Task: Look for space in Tiruttangal, India from 12th  August, 2023 to 15th August, 2023 for 3 adults in price range Rs.12000 to Rs.16000. Place can be entire place with 2 bedrooms having 3 beds and 1 bathroom. Property type can be house, flat, guest house. Booking option can be shelf check-in. Required host language is English.
Action: Mouse moved to (433, 77)
Screenshot: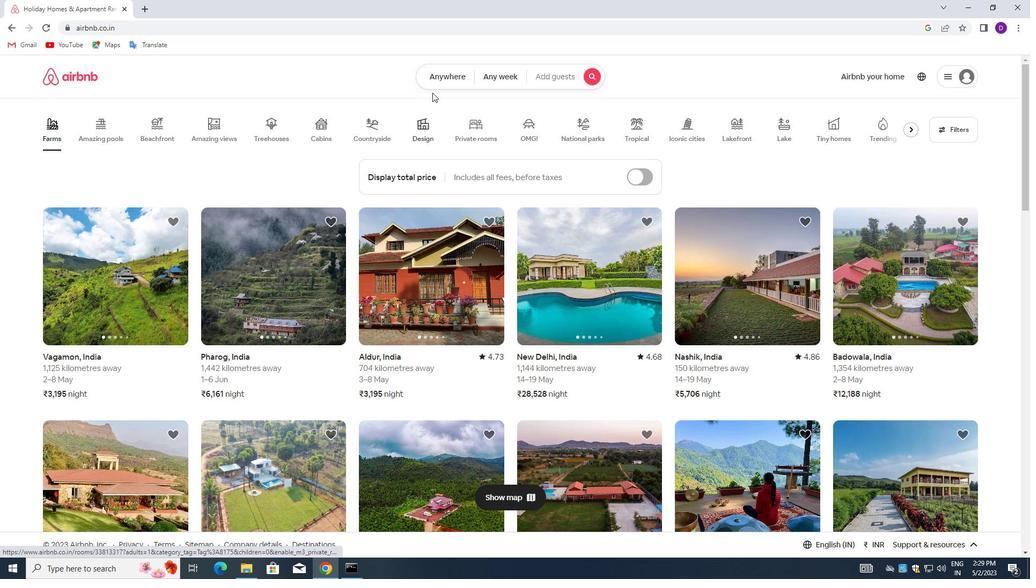 
Action: Mouse pressed left at (433, 77)
Screenshot: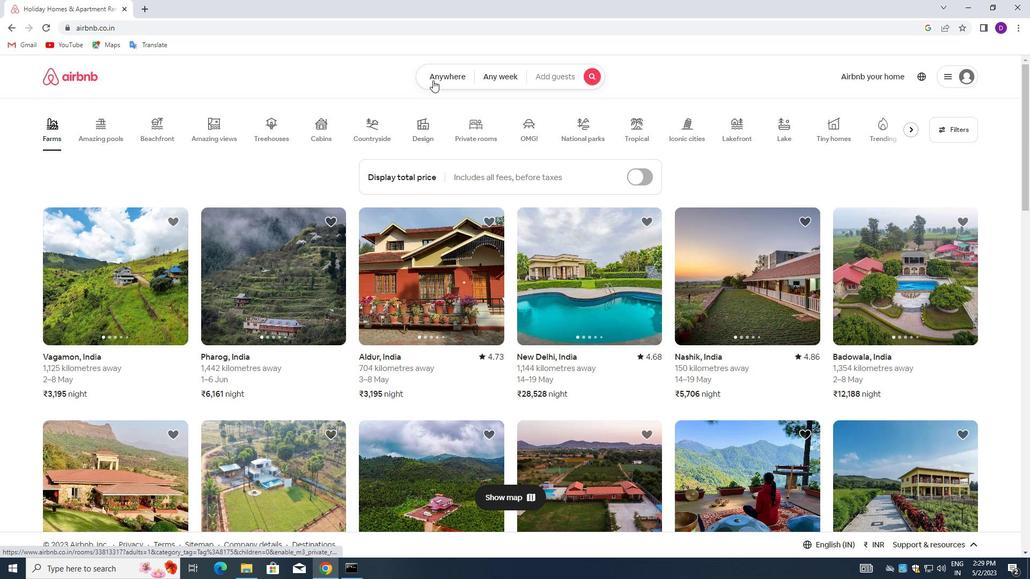 
Action: Mouse moved to (348, 120)
Screenshot: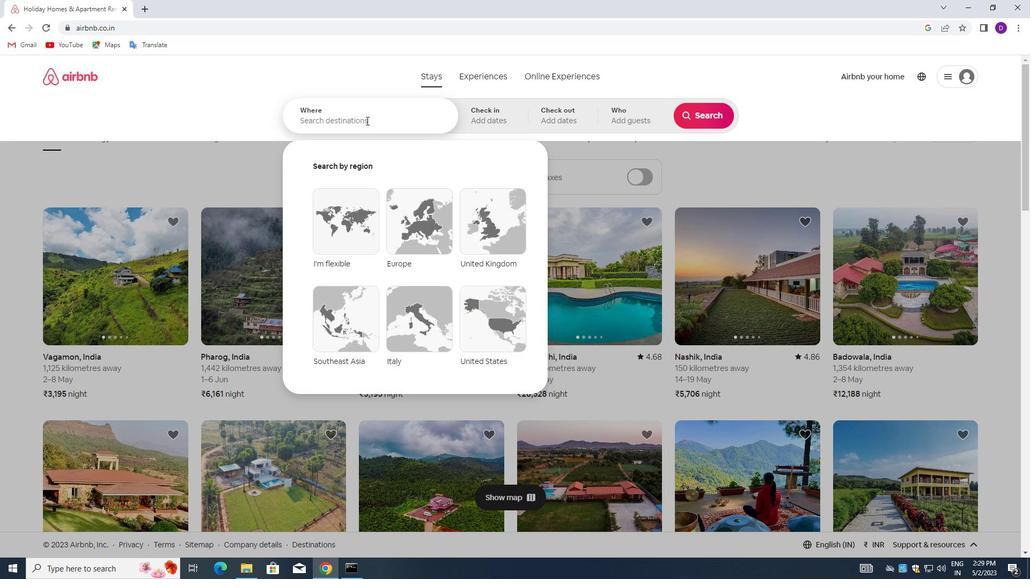 
Action: Mouse pressed left at (348, 120)
Screenshot: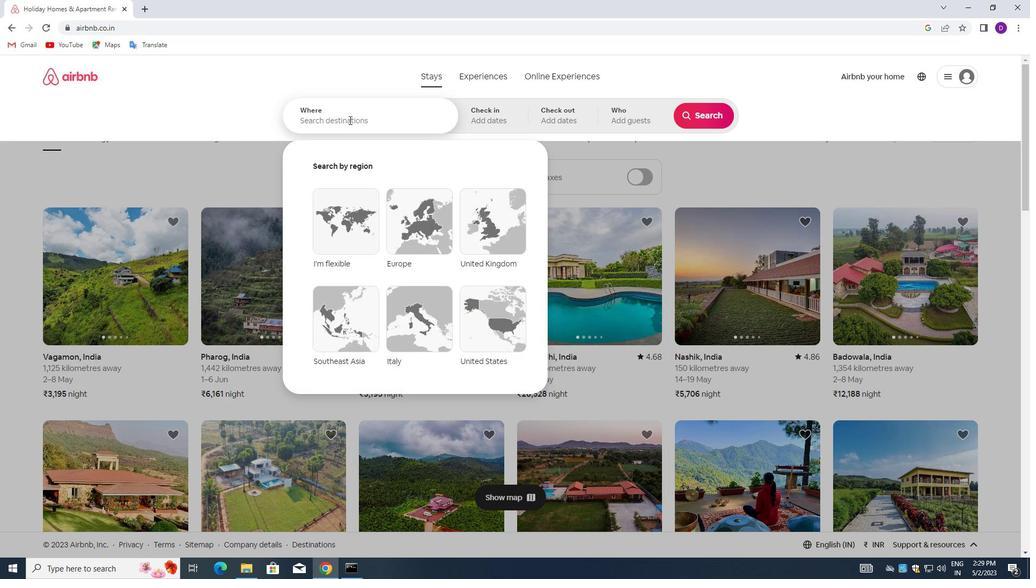 
Action: Mouse moved to (223, 115)
Screenshot: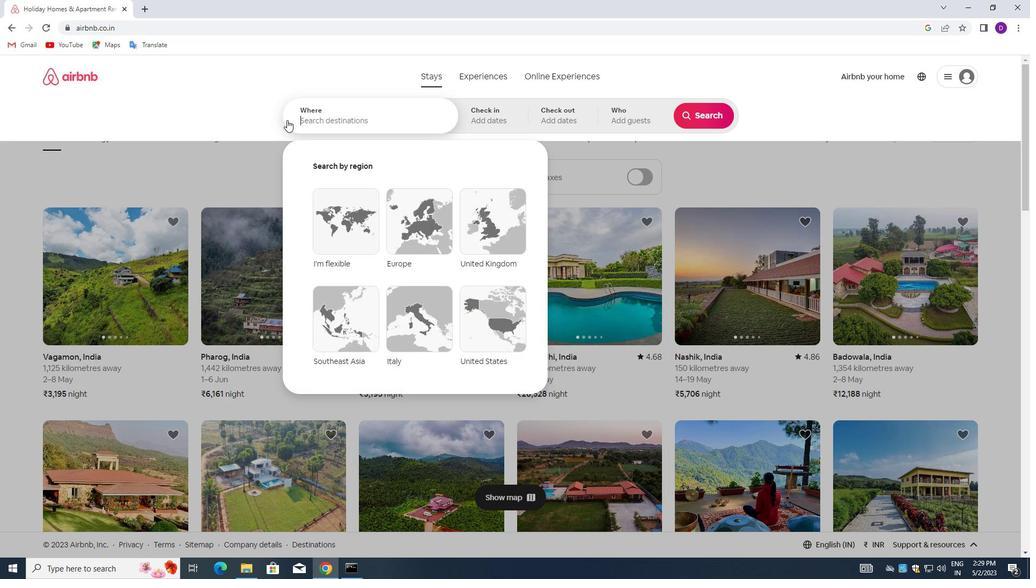 
Action: Key pressed <Key.shift_r>Tiruttangal,<Key.space><Key.shift>INI<Key.backspace>DIA<Key.enter>
Screenshot: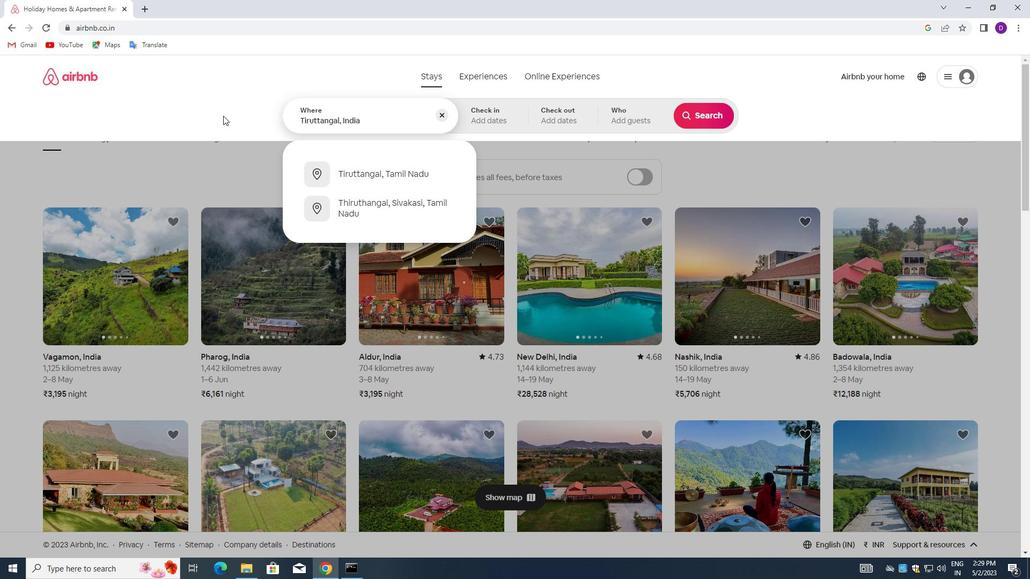 
Action: Mouse moved to (695, 202)
Screenshot: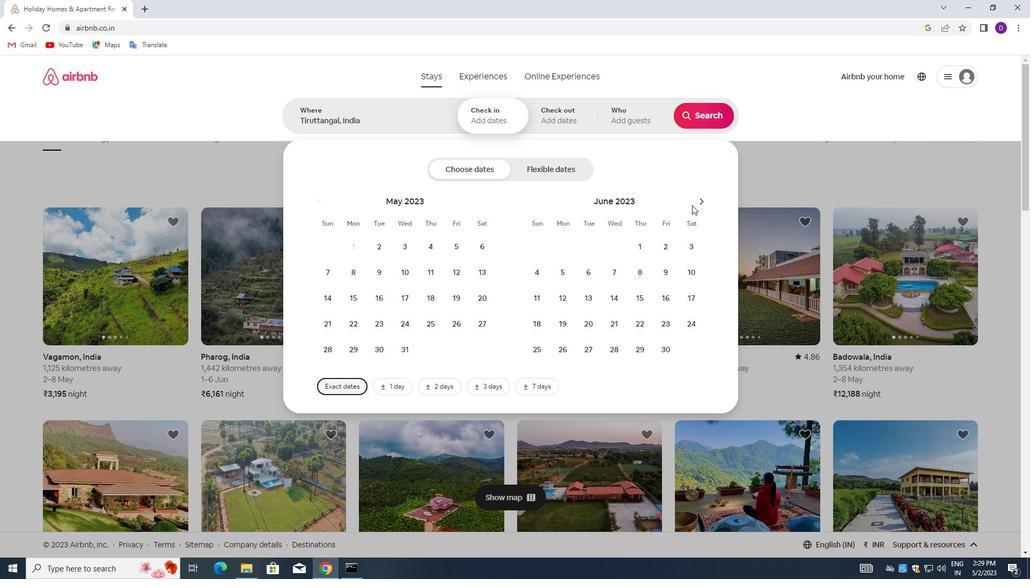 
Action: Mouse pressed left at (695, 202)
Screenshot: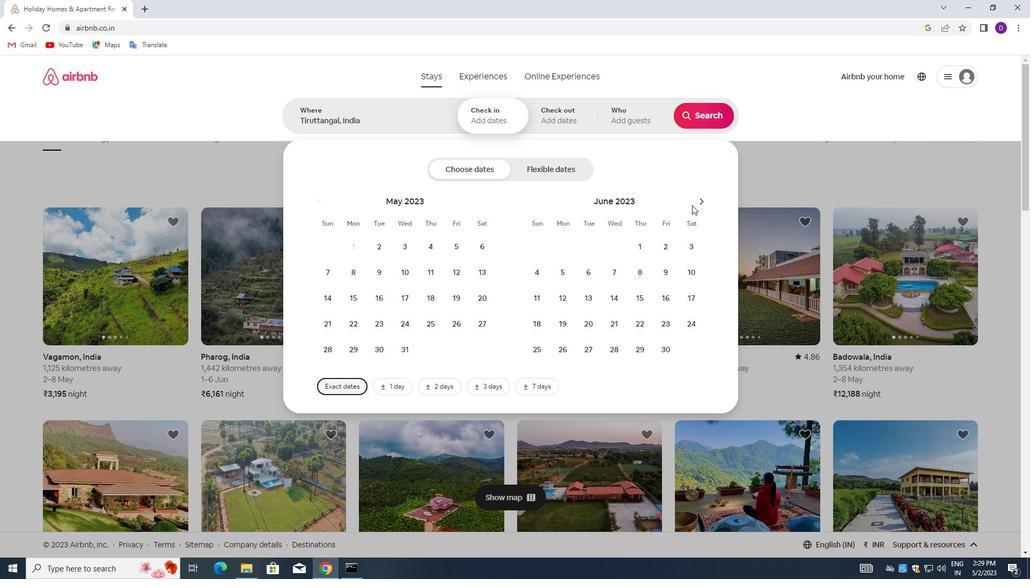 
Action: Mouse moved to (695, 202)
Screenshot: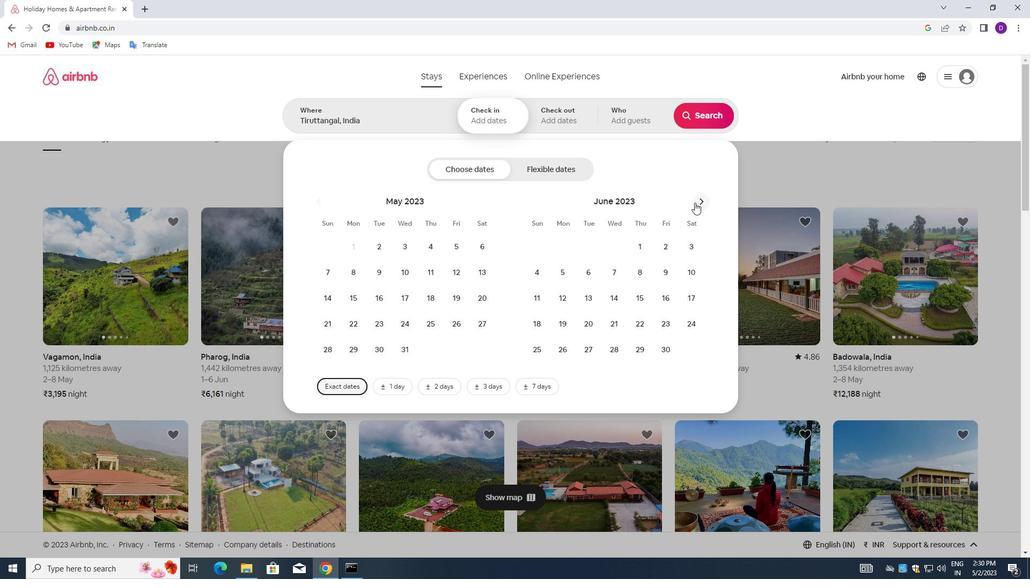 
Action: Mouse pressed left at (695, 202)
Screenshot: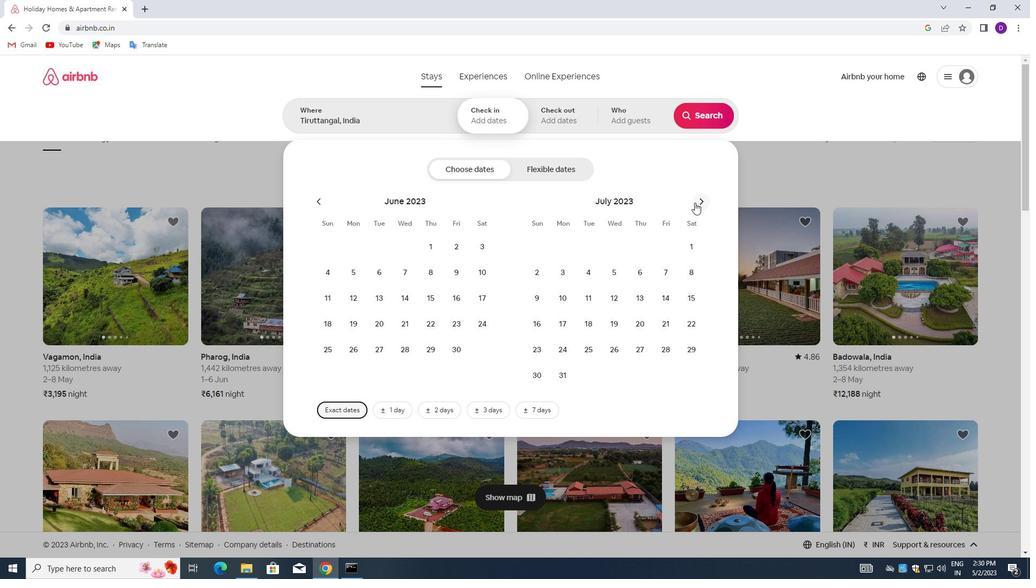 
Action: Mouse moved to (683, 266)
Screenshot: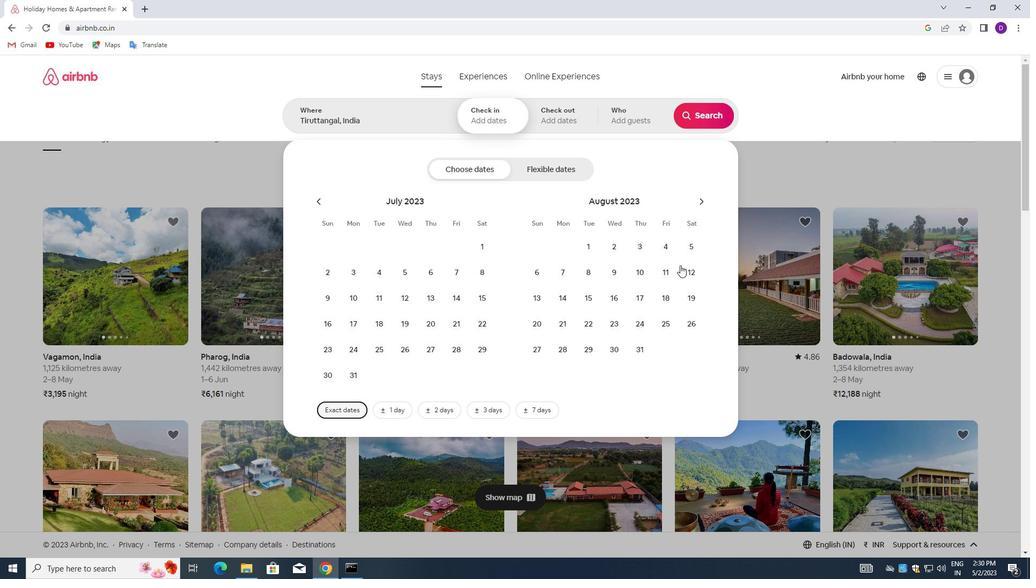 
Action: Mouse pressed left at (683, 266)
Screenshot: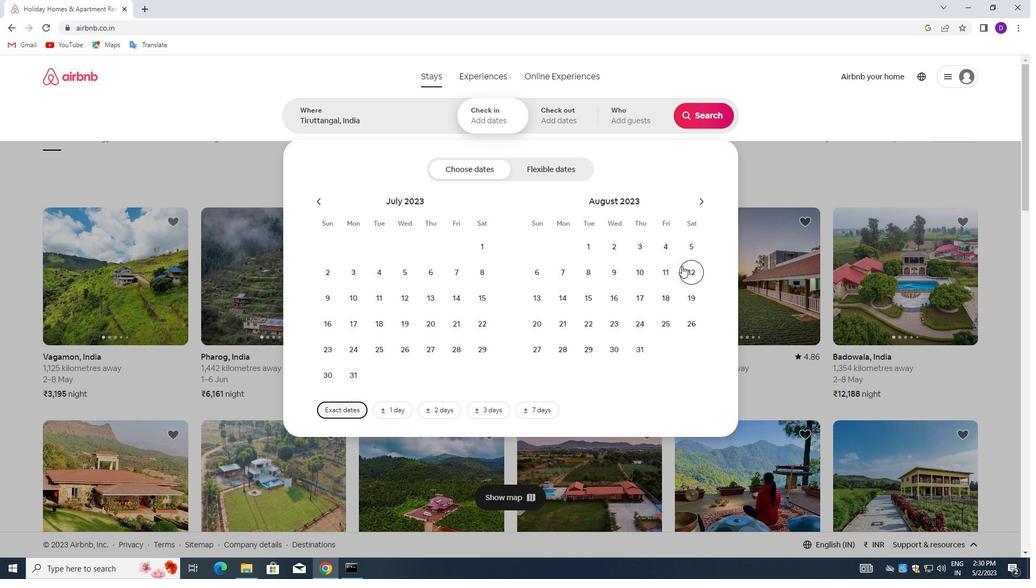 
Action: Mouse moved to (599, 297)
Screenshot: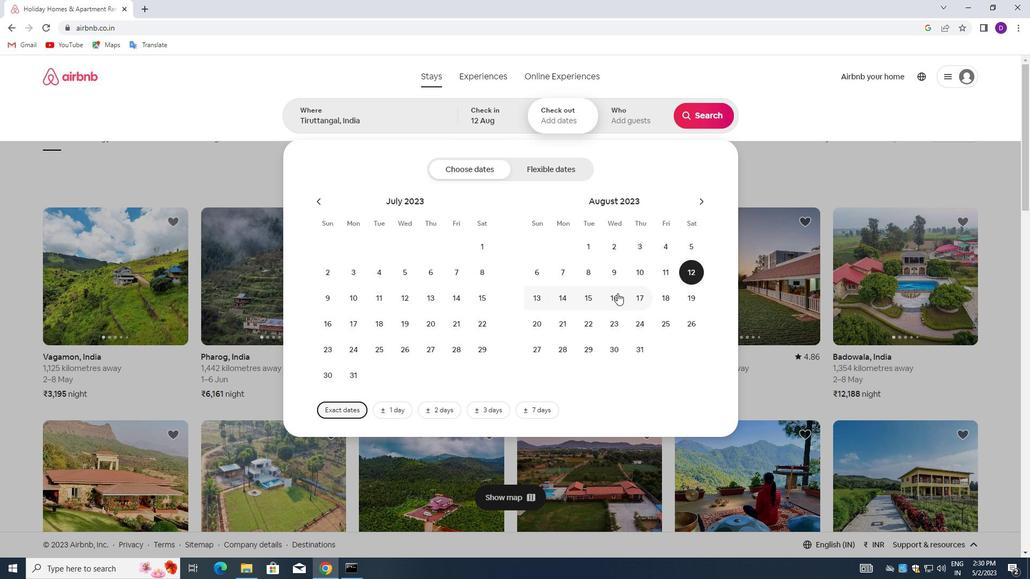 
Action: Mouse pressed left at (599, 297)
Screenshot: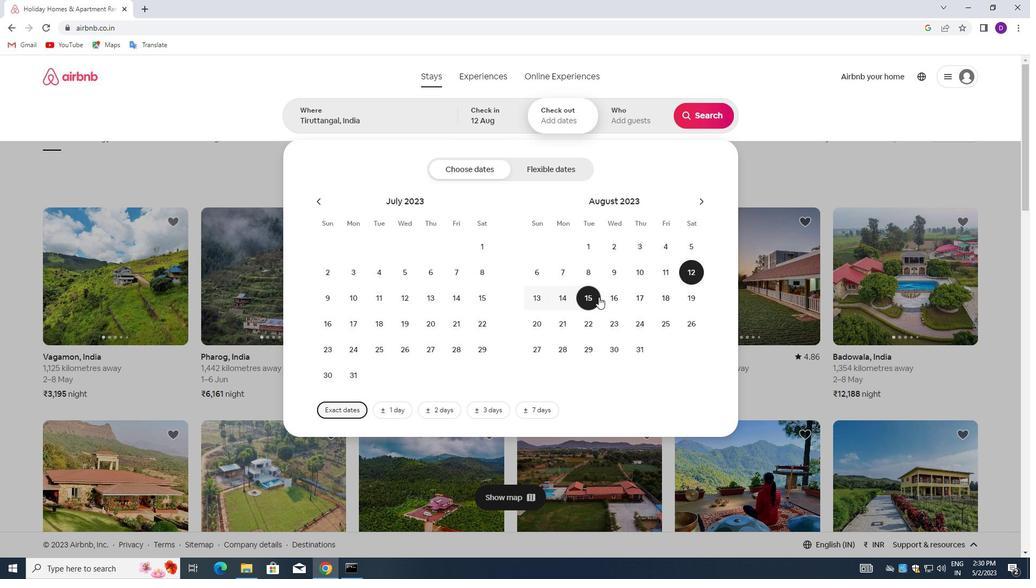 
Action: Mouse moved to (628, 119)
Screenshot: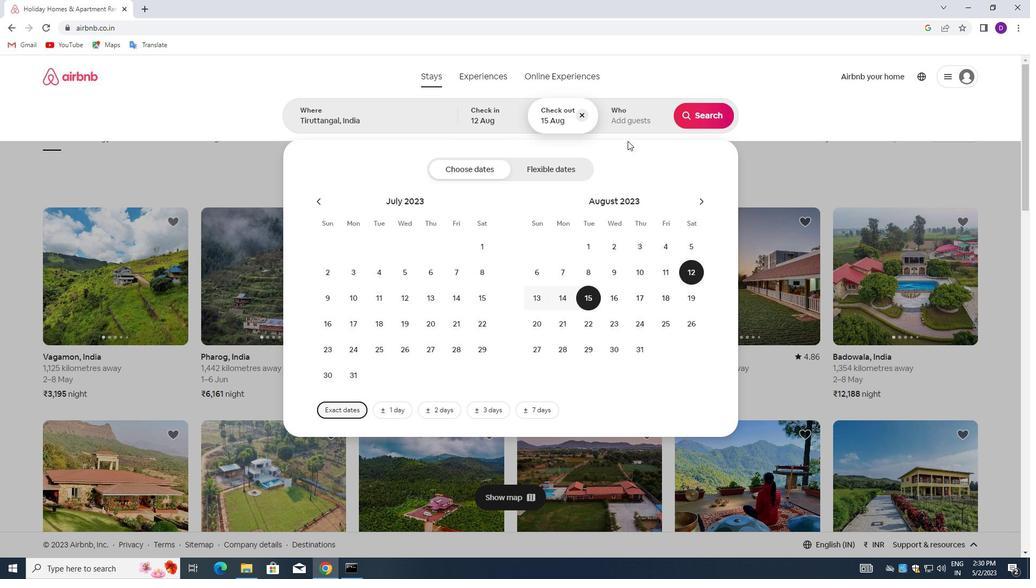 
Action: Mouse pressed left at (628, 119)
Screenshot: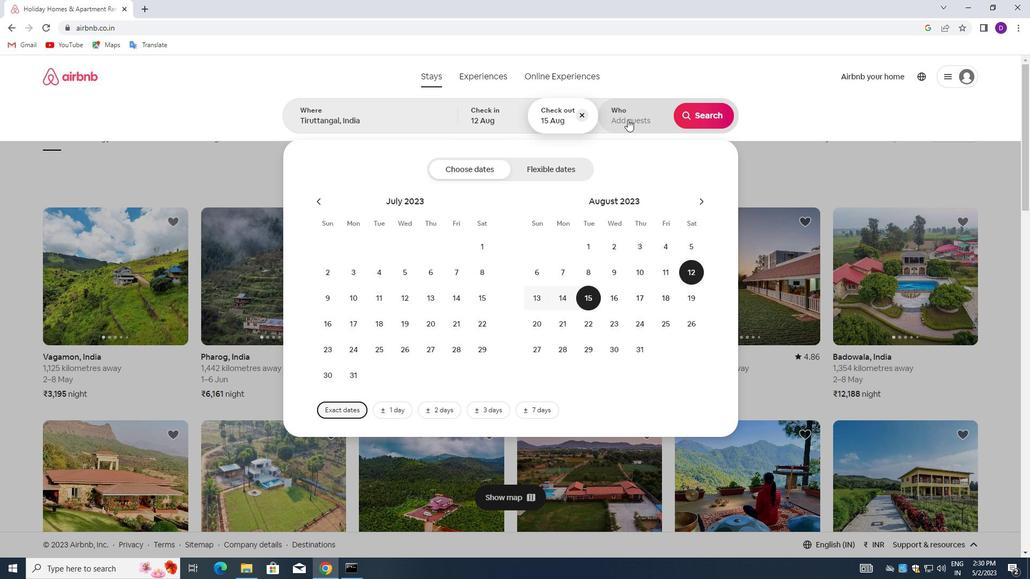 
Action: Mouse moved to (705, 177)
Screenshot: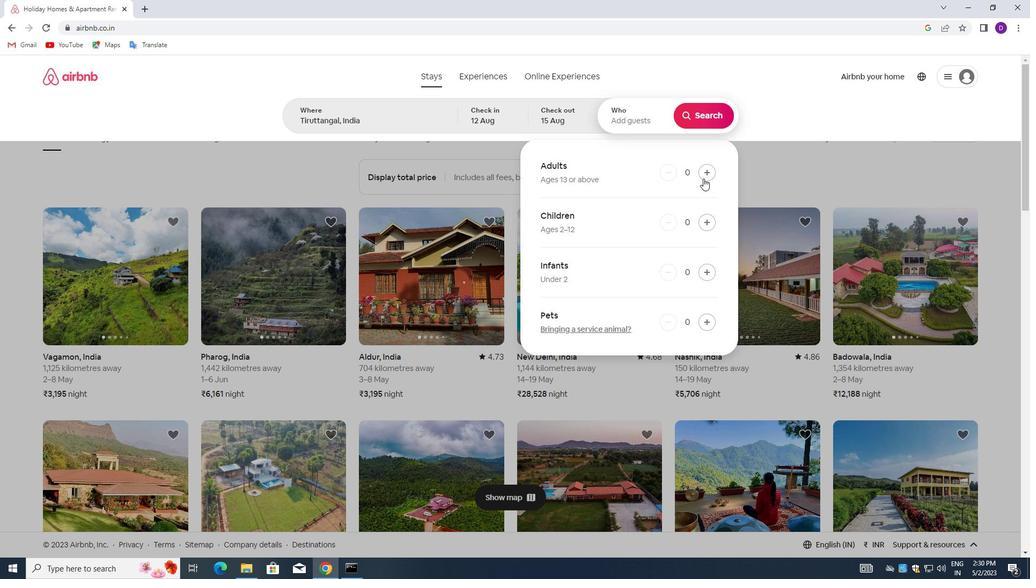 
Action: Mouse pressed left at (705, 177)
Screenshot: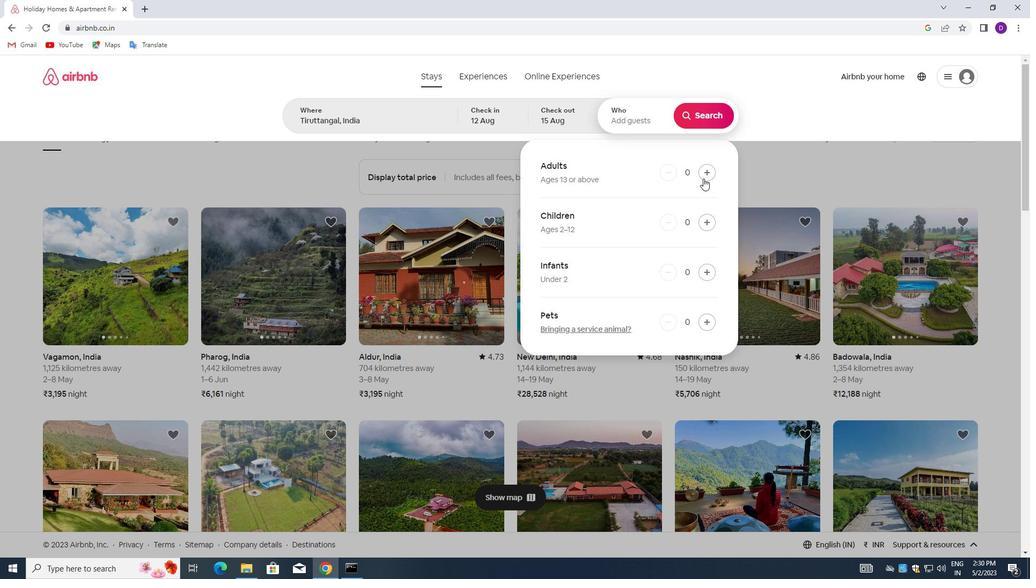 
Action: Mouse moved to (705, 176)
Screenshot: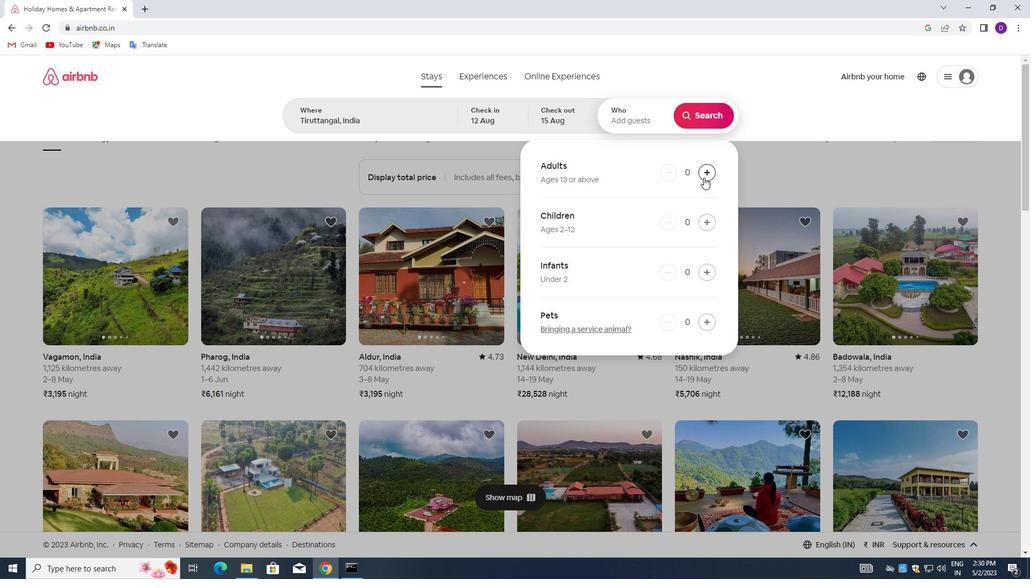 
Action: Mouse pressed left at (705, 176)
Screenshot: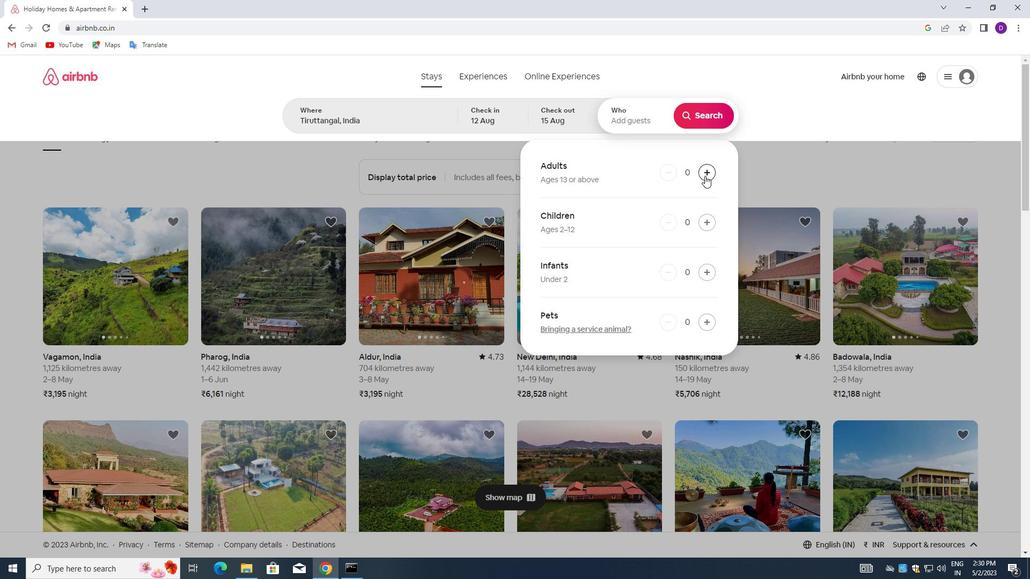 
Action: Mouse pressed left at (705, 176)
Screenshot: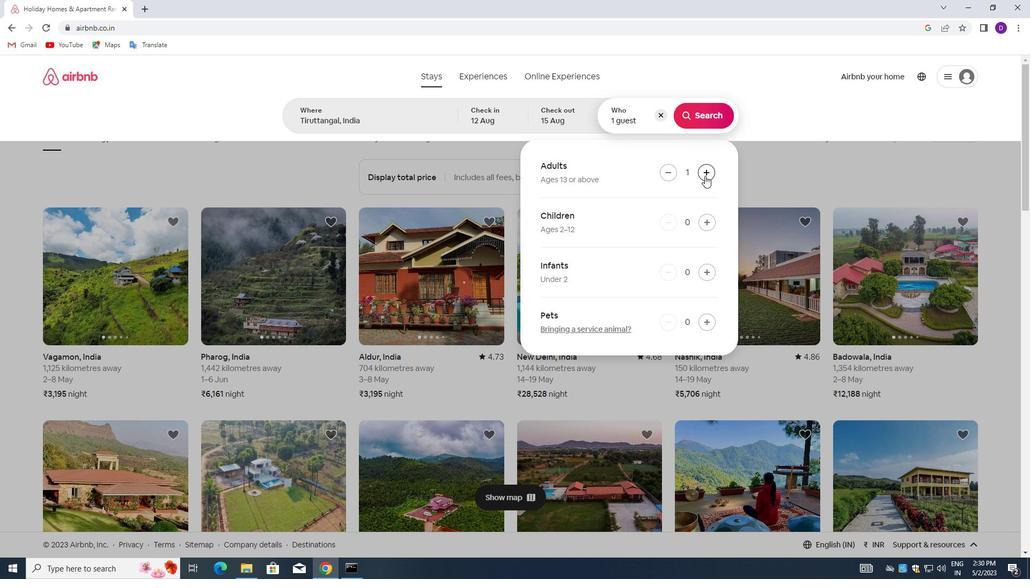 
Action: Mouse moved to (705, 119)
Screenshot: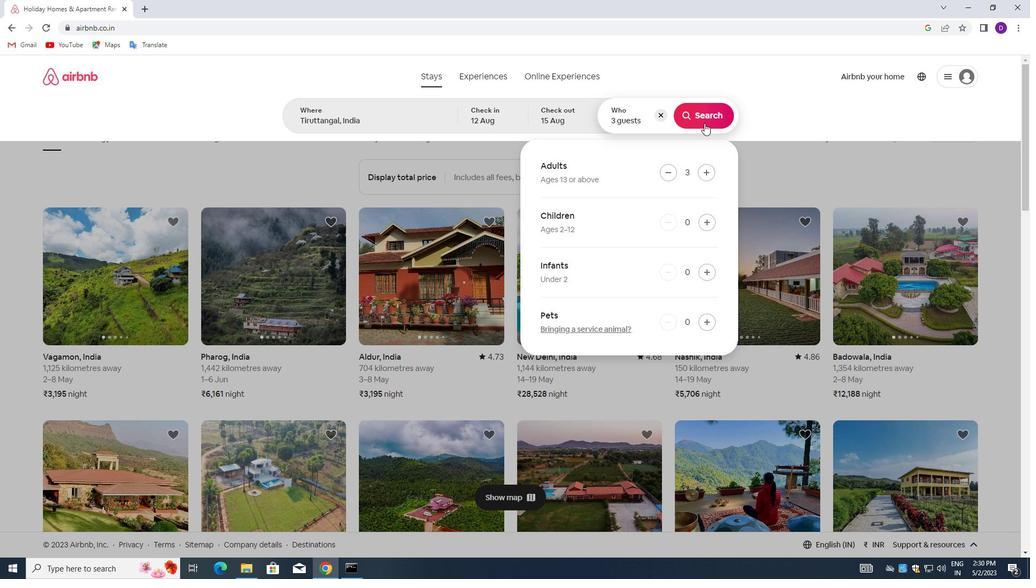 
Action: Mouse pressed left at (705, 119)
Screenshot: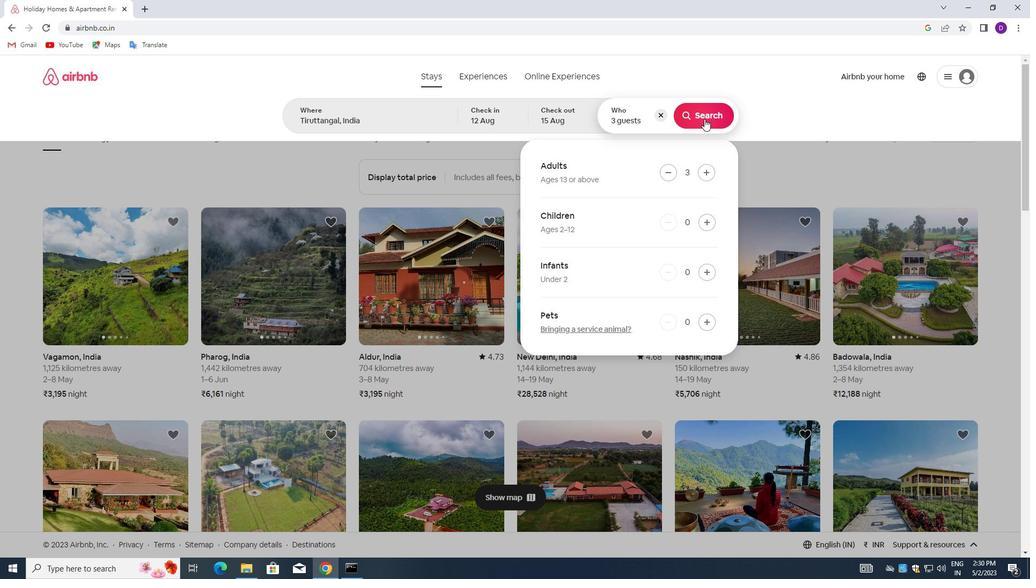
Action: Mouse moved to (966, 117)
Screenshot: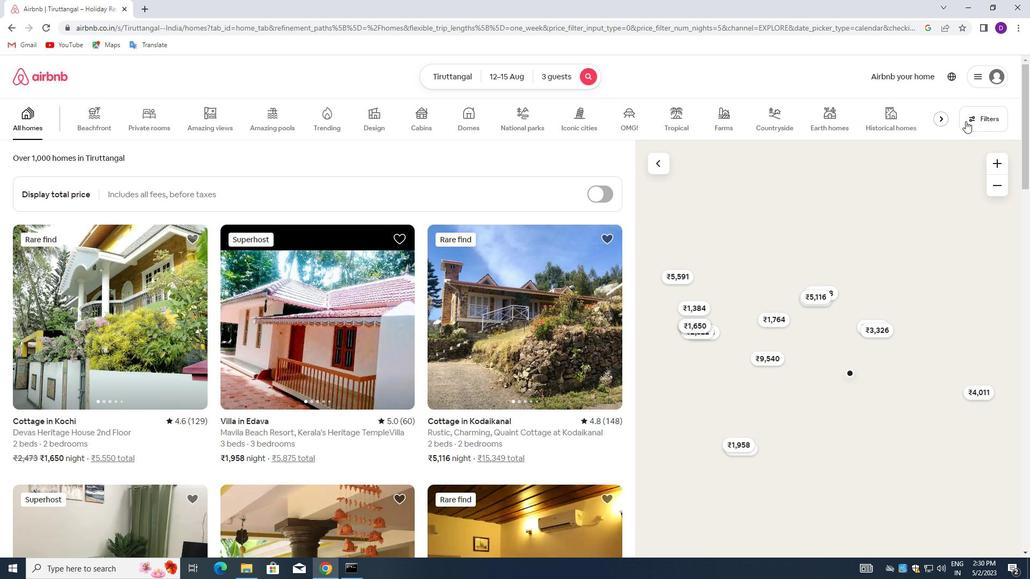 
Action: Mouse pressed left at (966, 117)
Screenshot: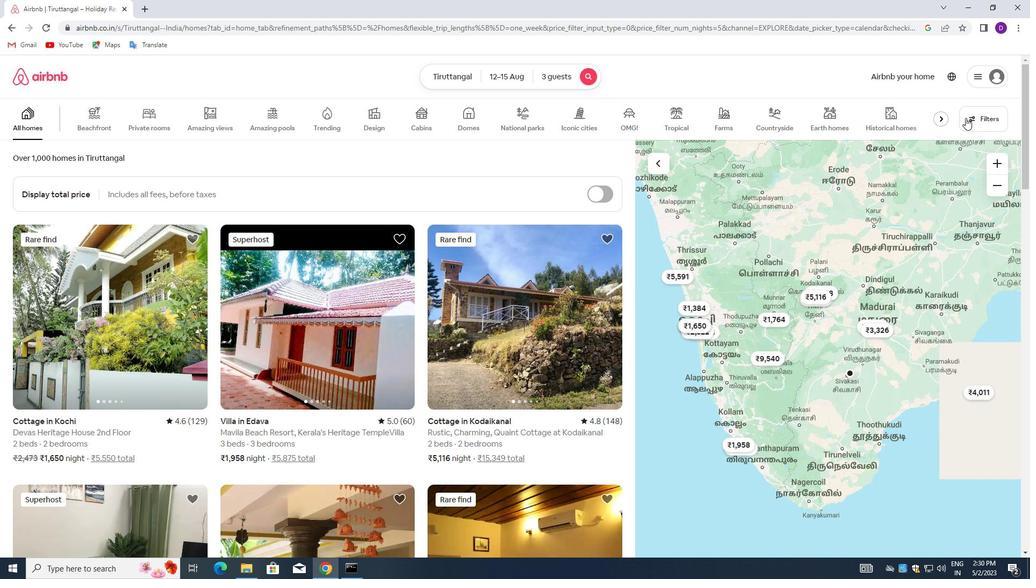 
Action: Mouse moved to (382, 257)
Screenshot: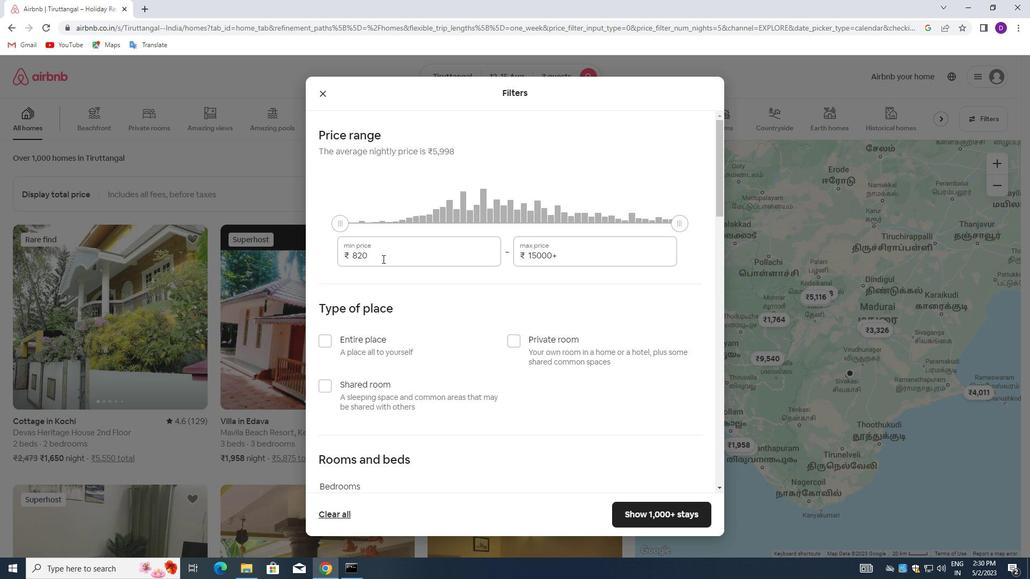 
Action: Mouse pressed left at (382, 257)
Screenshot: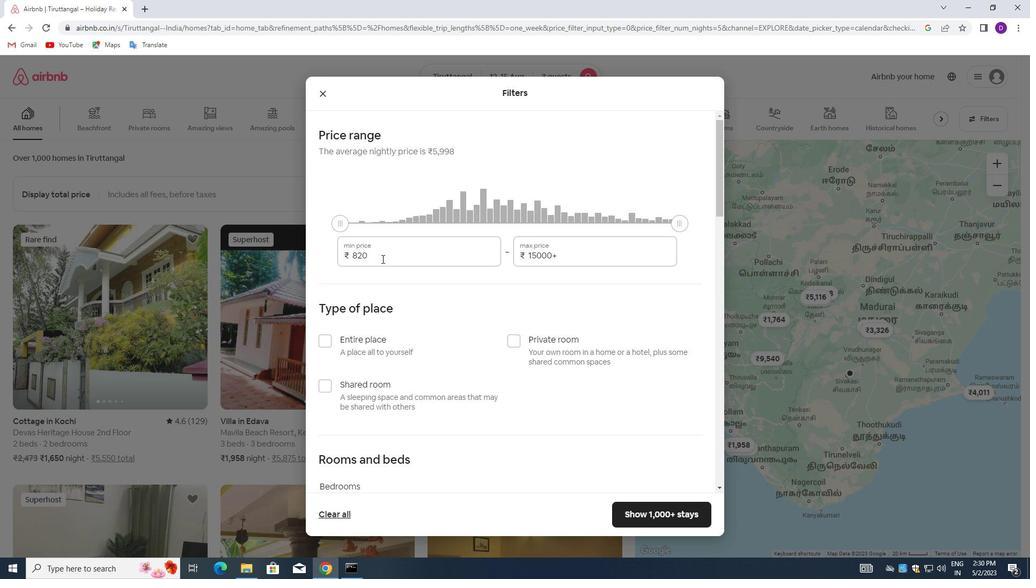 
Action: Mouse moved to (382, 257)
Screenshot: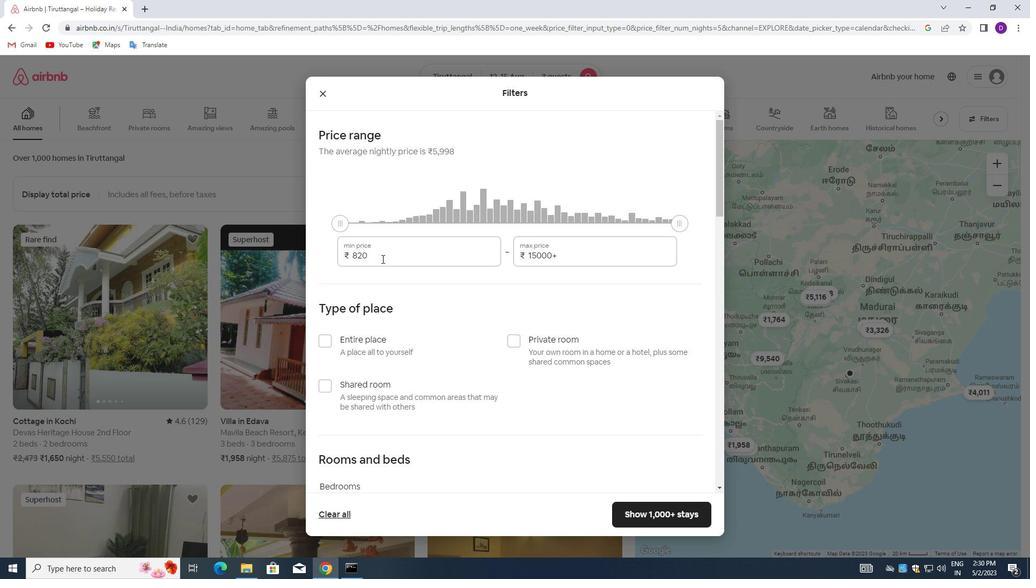 
Action: Mouse pressed left at (382, 257)
Screenshot: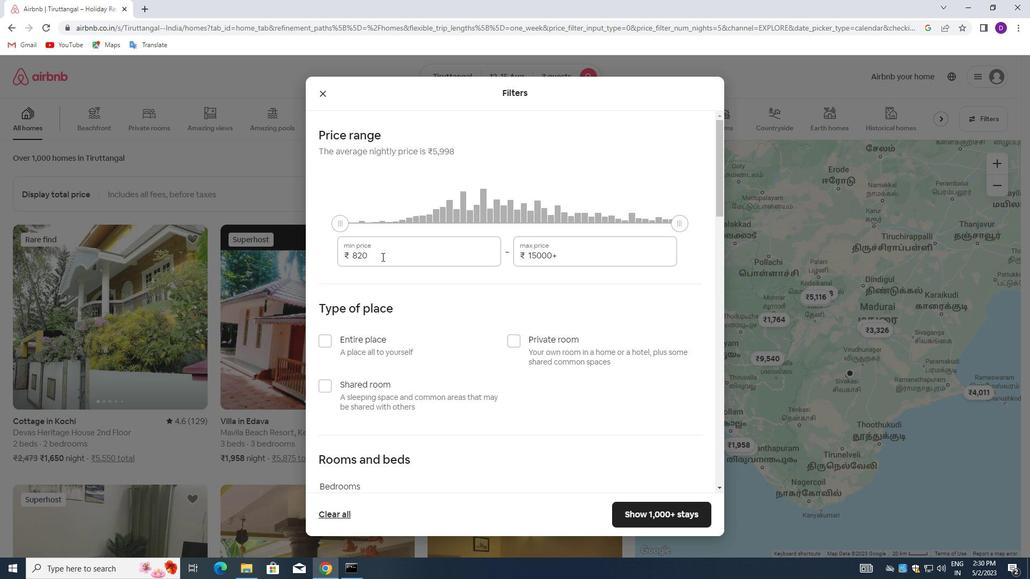 
Action: Key pressed 12000<Key.tab>16000
Screenshot: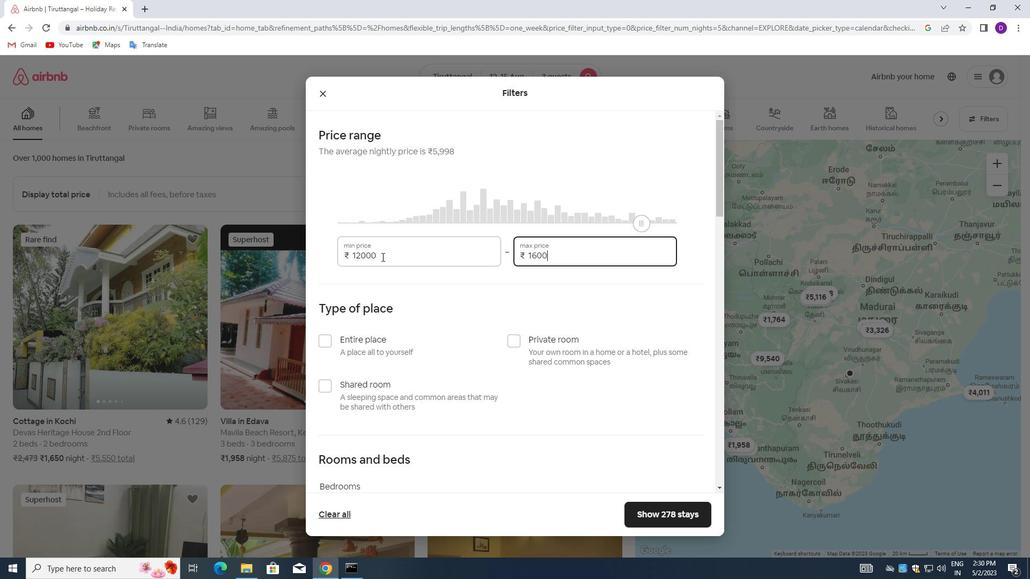 
Action: Mouse moved to (509, 329)
Screenshot: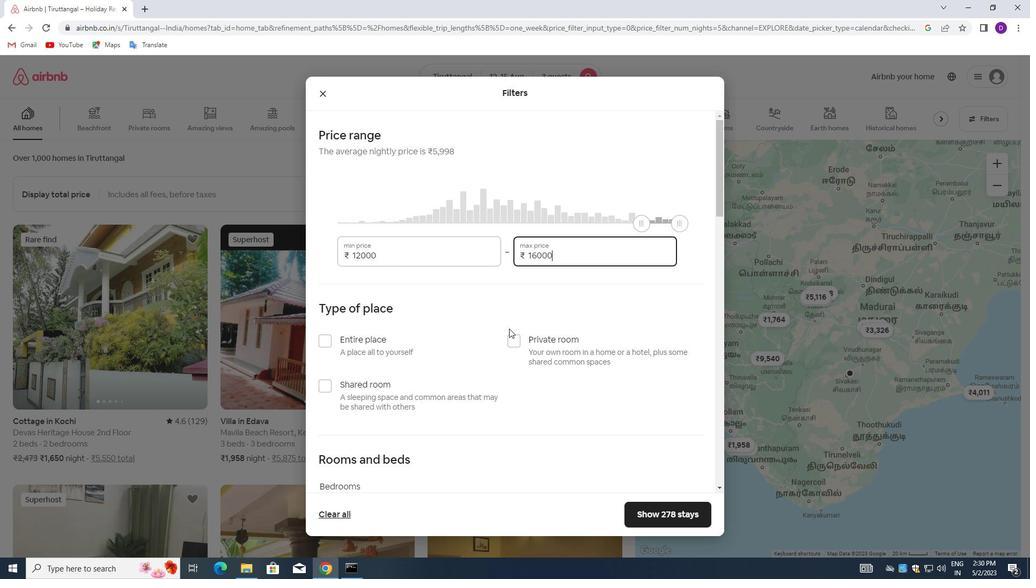 
Action: Mouse scrolled (509, 328) with delta (0, 0)
Screenshot: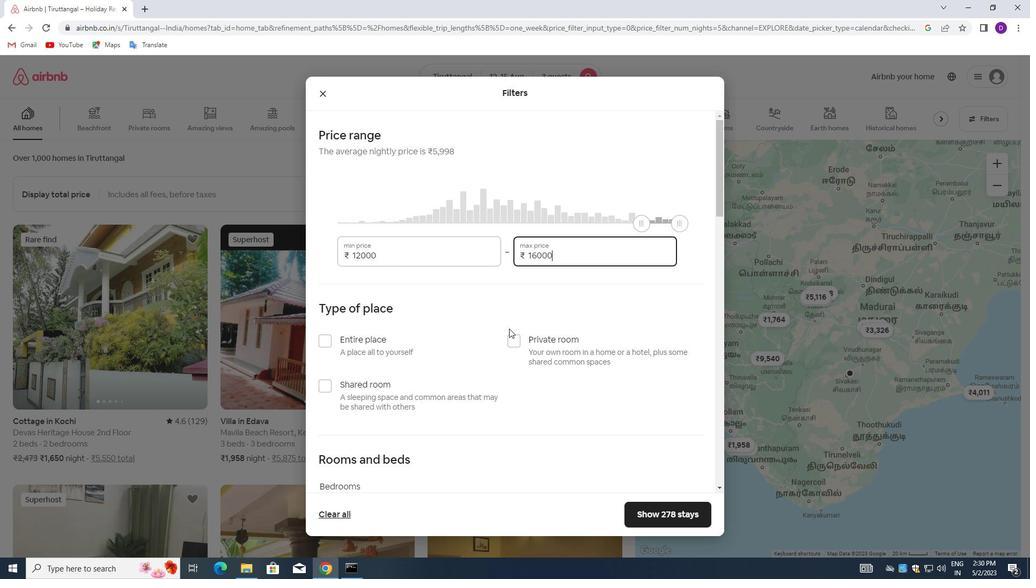 
Action: Mouse moved to (505, 333)
Screenshot: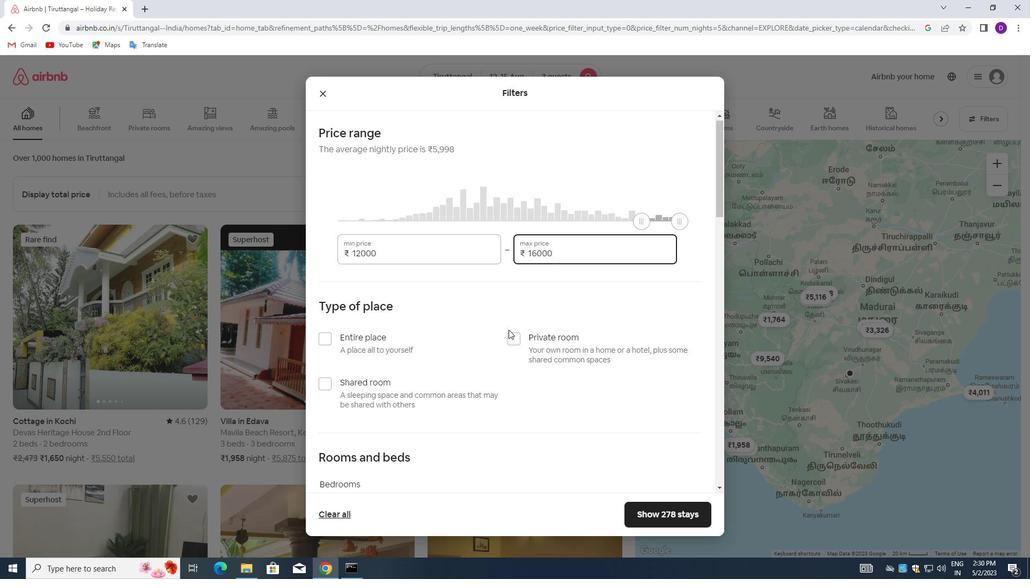
Action: Mouse scrolled (505, 332) with delta (0, 0)
Screenshot: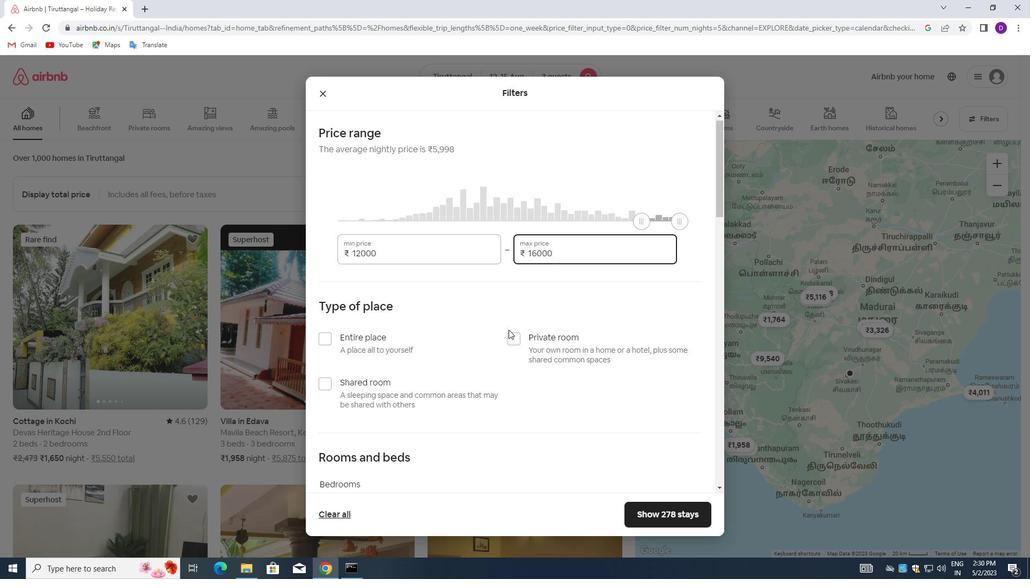 
Action: Mouse moved to (447, 329)
Screenshot: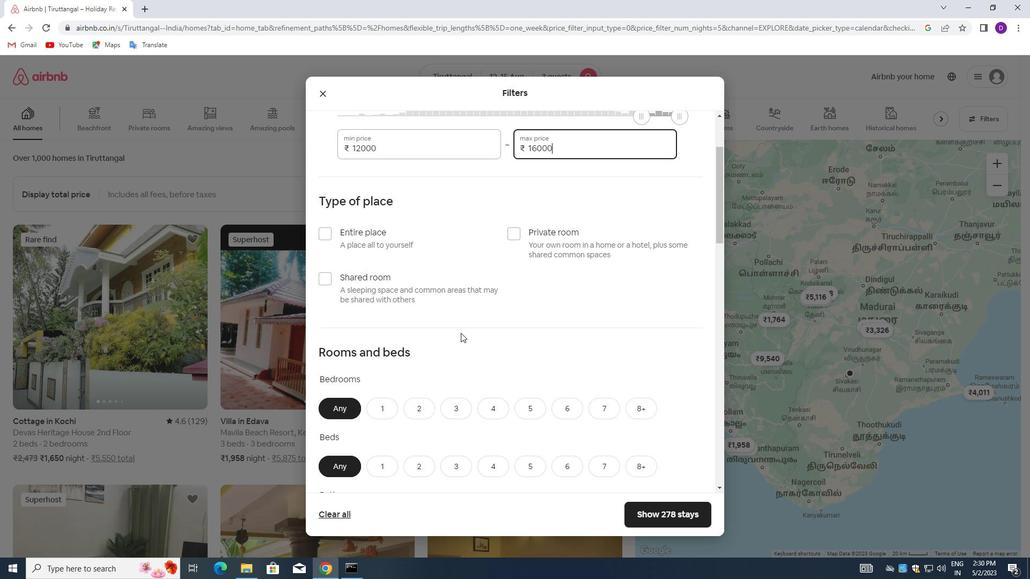 
Action: Mouse scrolled (447, 329) with delta (0, 0)
Screenshot: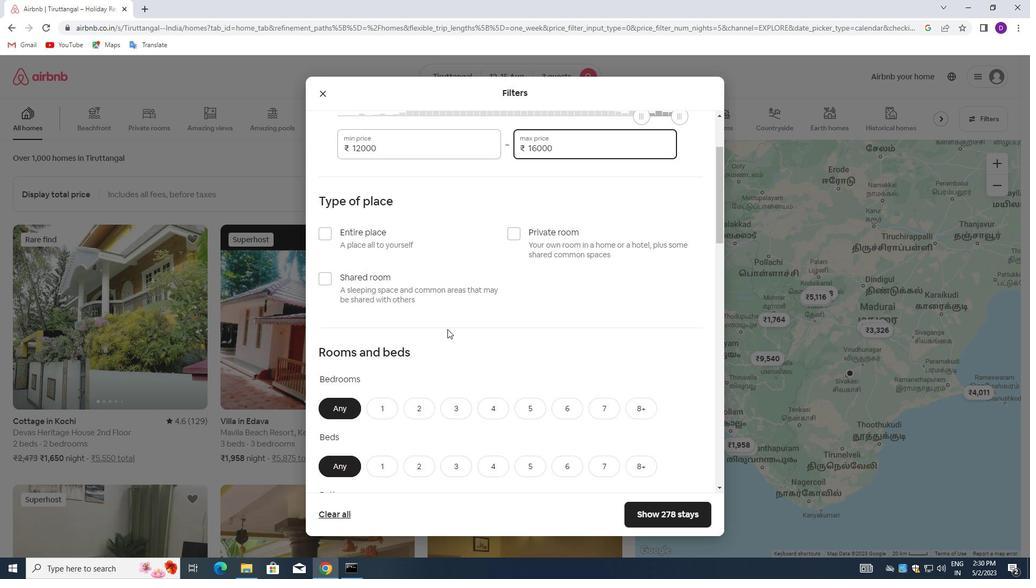 
Action: Mouse moved to (330, 182)
Screenshot: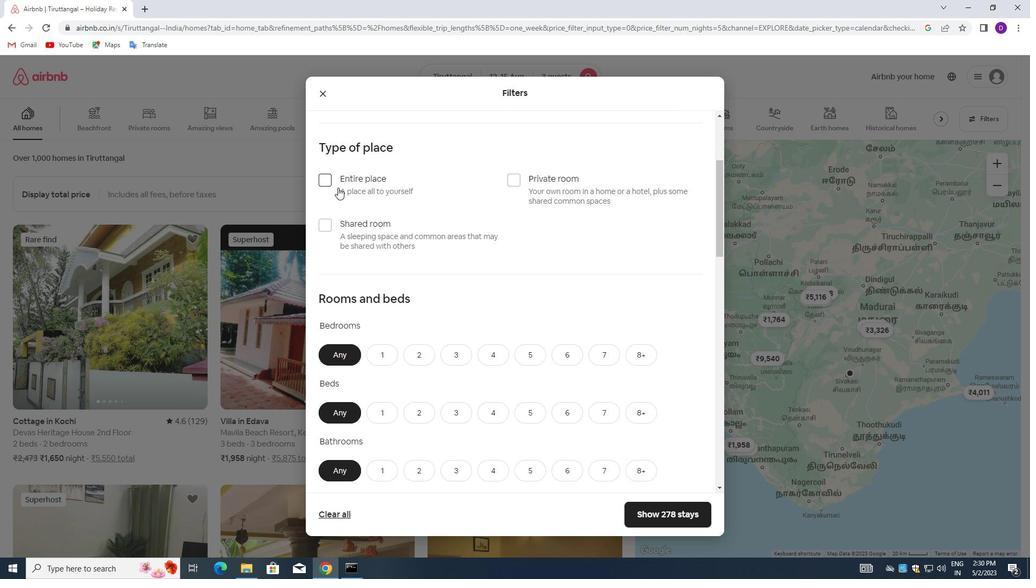 
Action: Mouse pressed left at (330, 182)
Screenshot: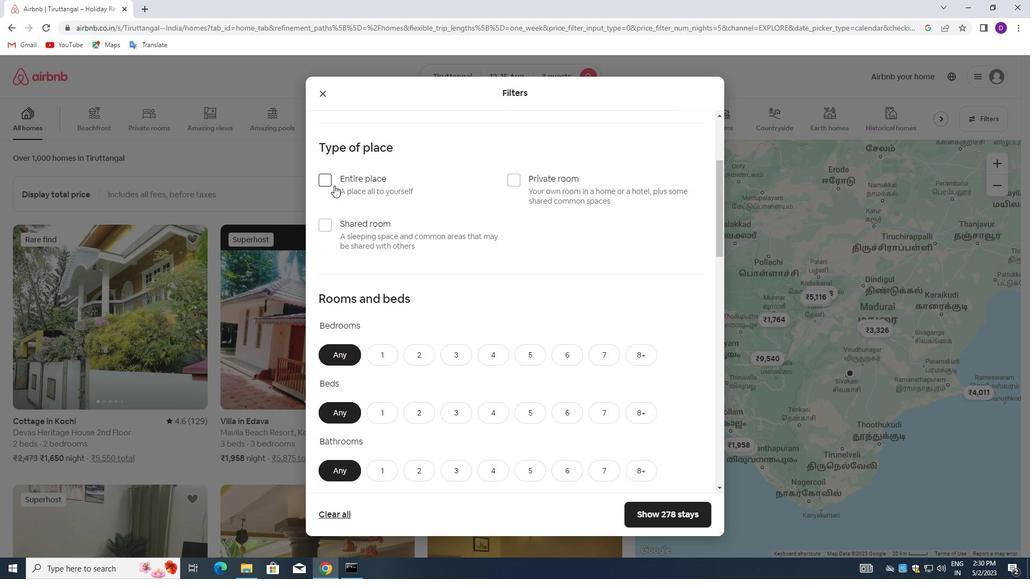
Action: Mouse moved to (428, 258)
Screenshot: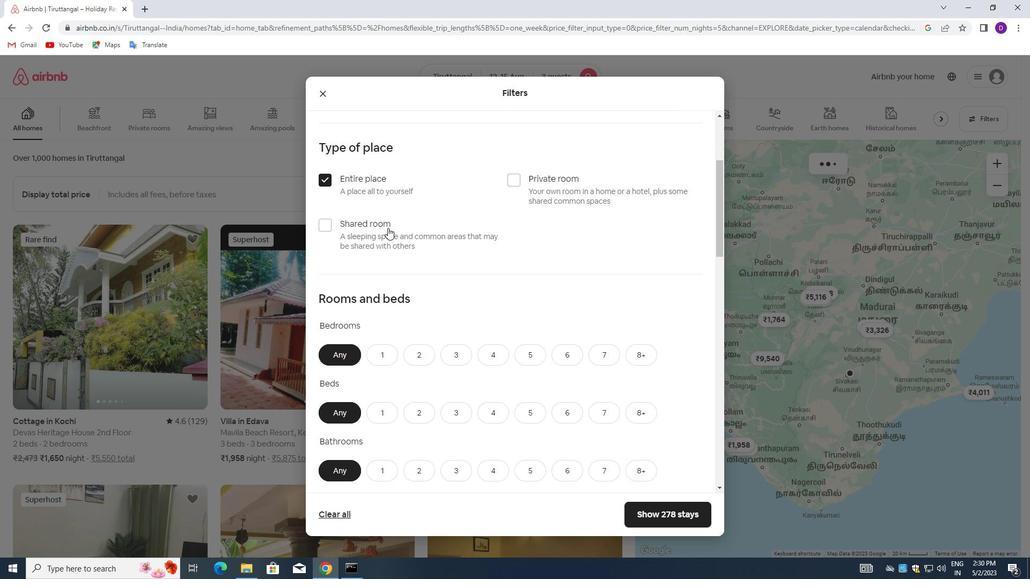 
Action: Mouse scrolled (428, 258) with delta (0, 0)
Screenshot: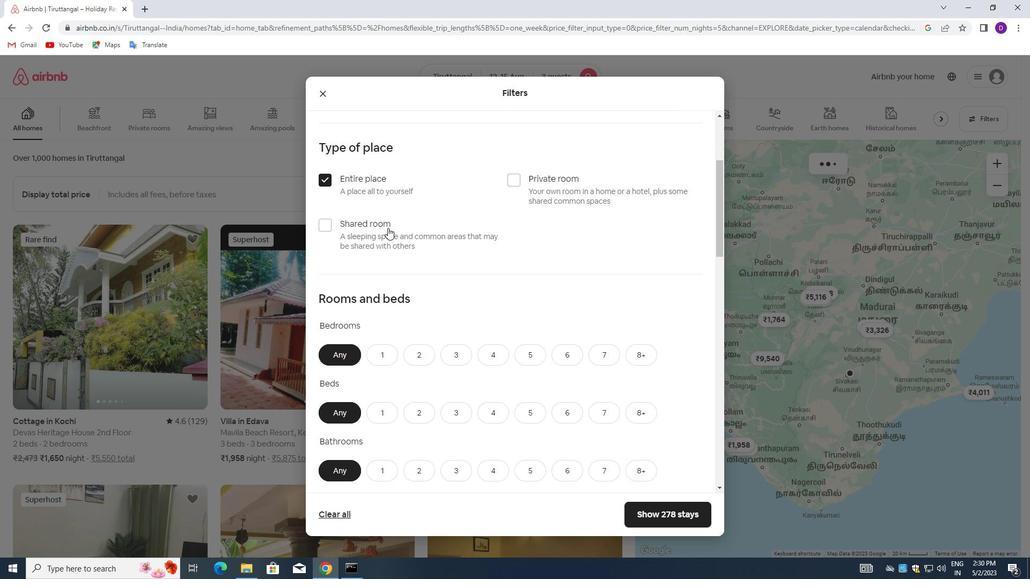 
Action: Mouse moved to (429, 263)
Screenshot: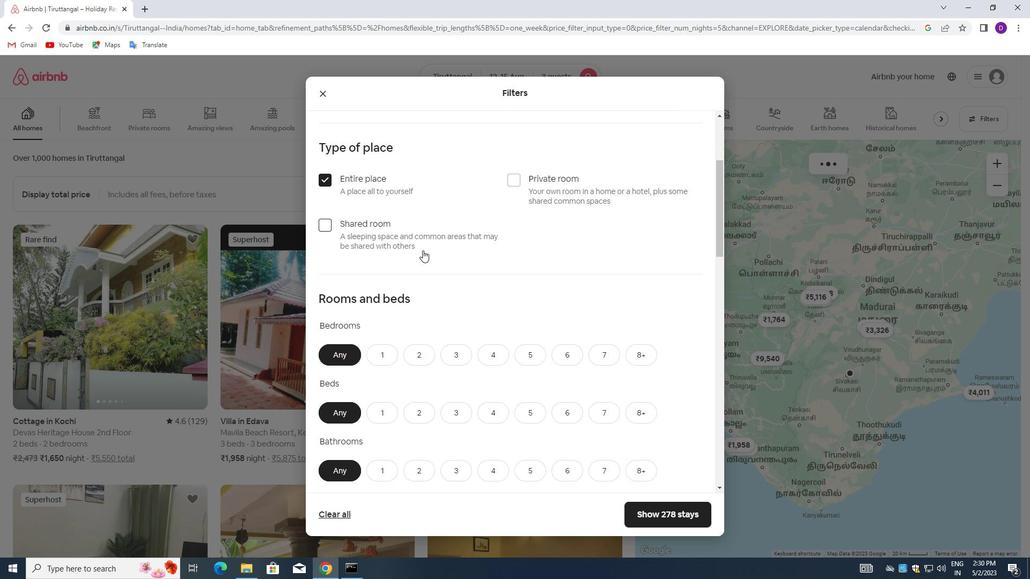 
Action: Mouse scrolled (429, 263) with delta (0, 0)
Screenshot: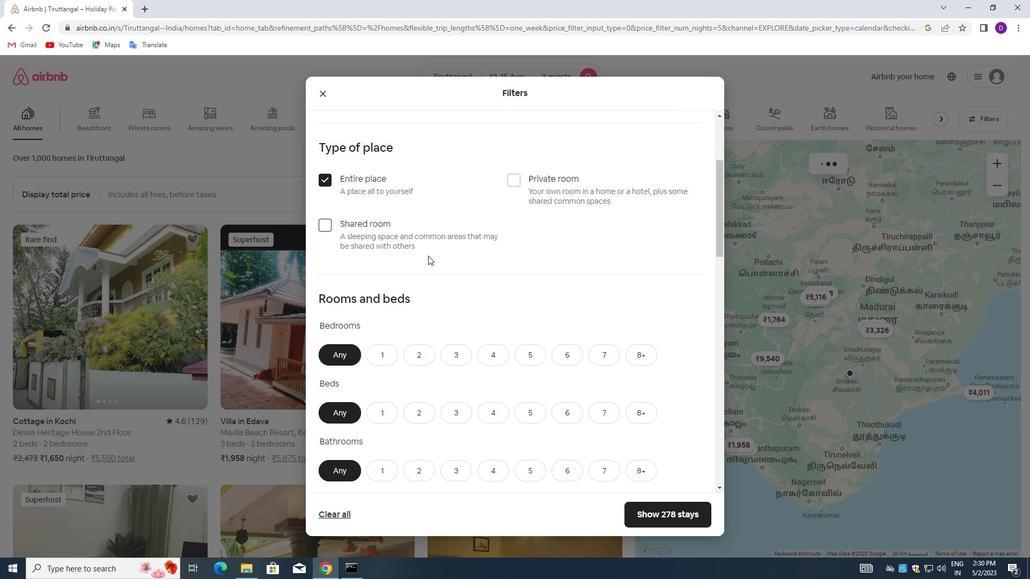 
Action: Mouse moved to (414, 250)
Screenshot: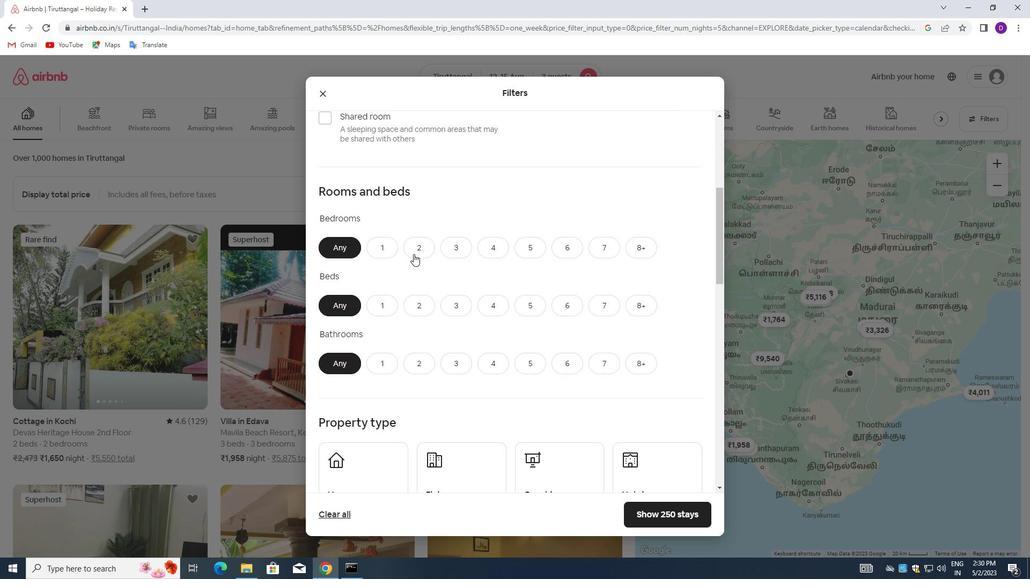 
Action: Mouse pressed left at (414, 250)
Screenshot: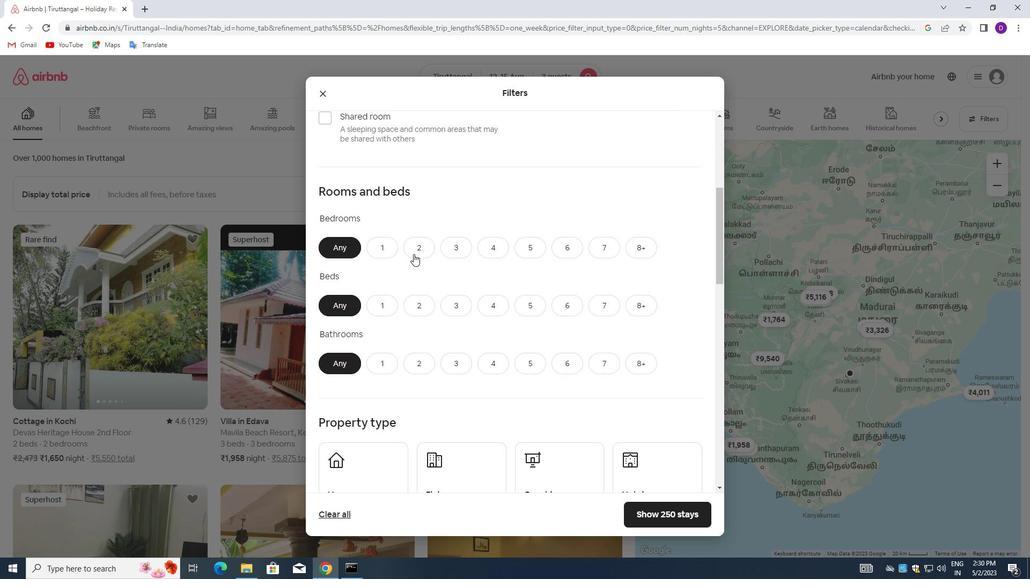 
Action: Mouse moved to (449, 300)
Screenshot: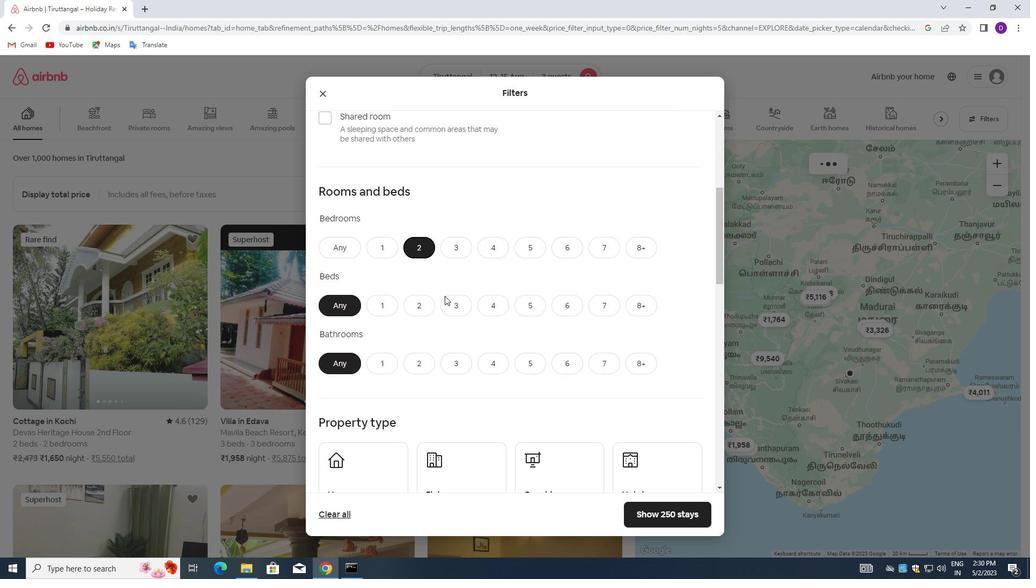 
Action: Mouse pressed left at (449, 300)
Screenshot: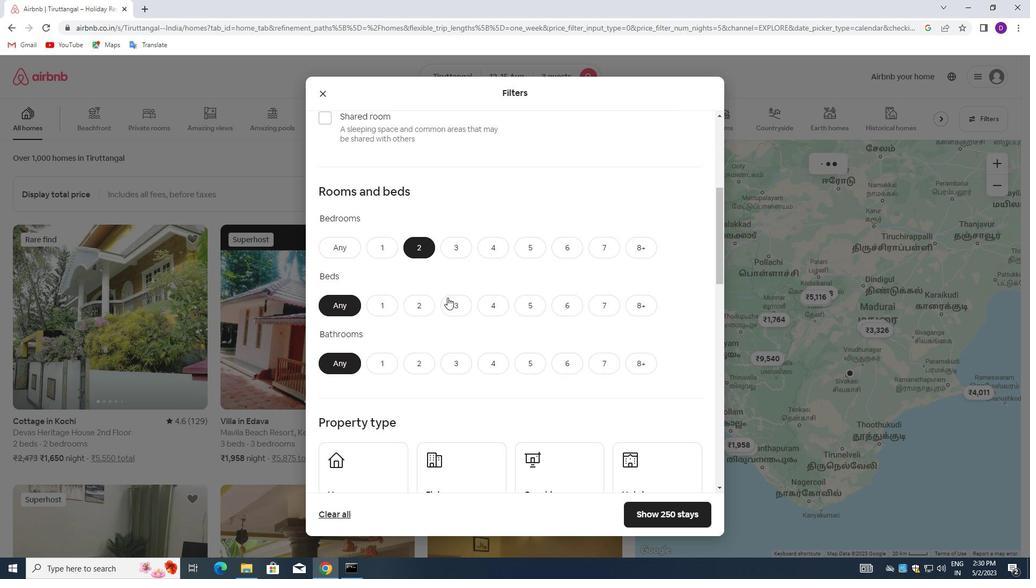 
Action: Mouse moved to (385, 365)
Screenshot: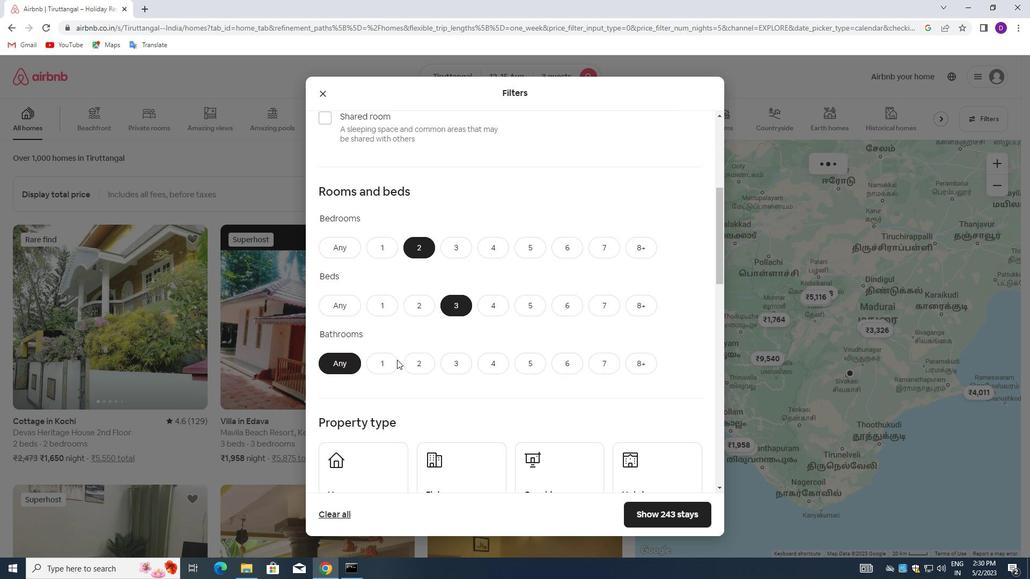 
Action: Mouse pressed left at (385, 365)
Screenshot: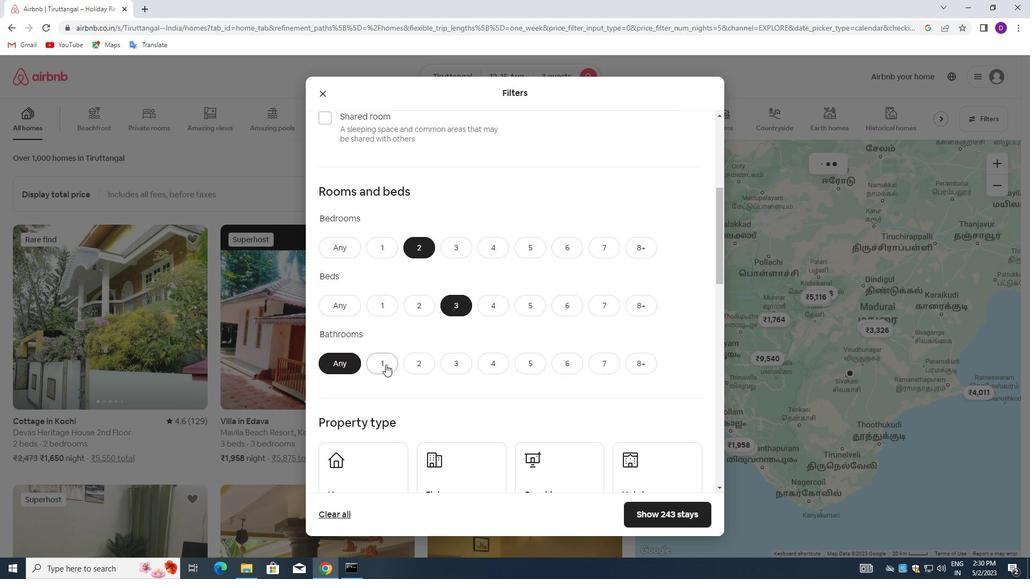 
Action: Mouse moved to (506, 305)
Screenshot: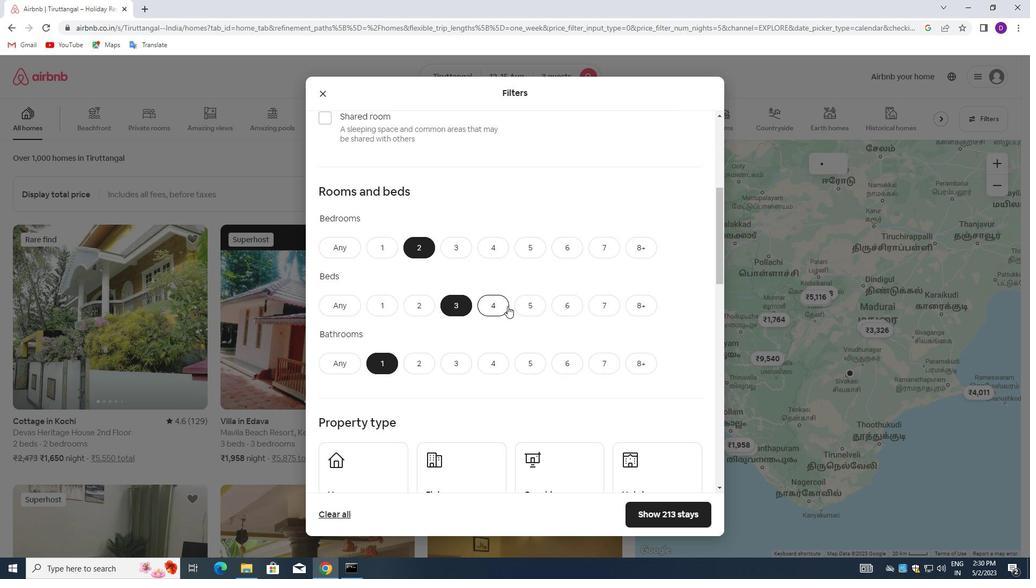 
Action: Mouse scrolled (506, 304) with delta (0, 0)
Screenshot: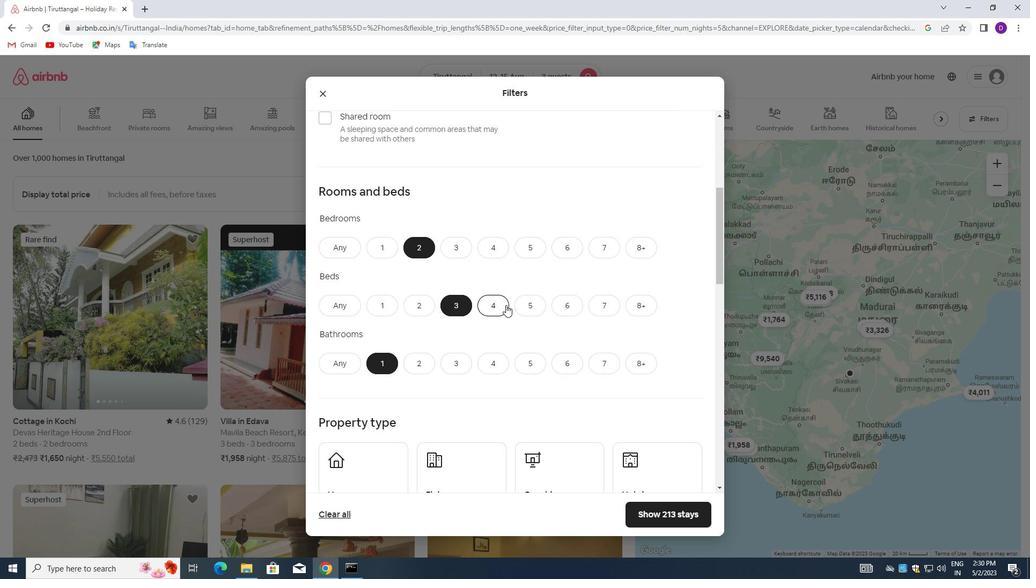 
Action: Mouse moved to (504, 304)
Screenshot: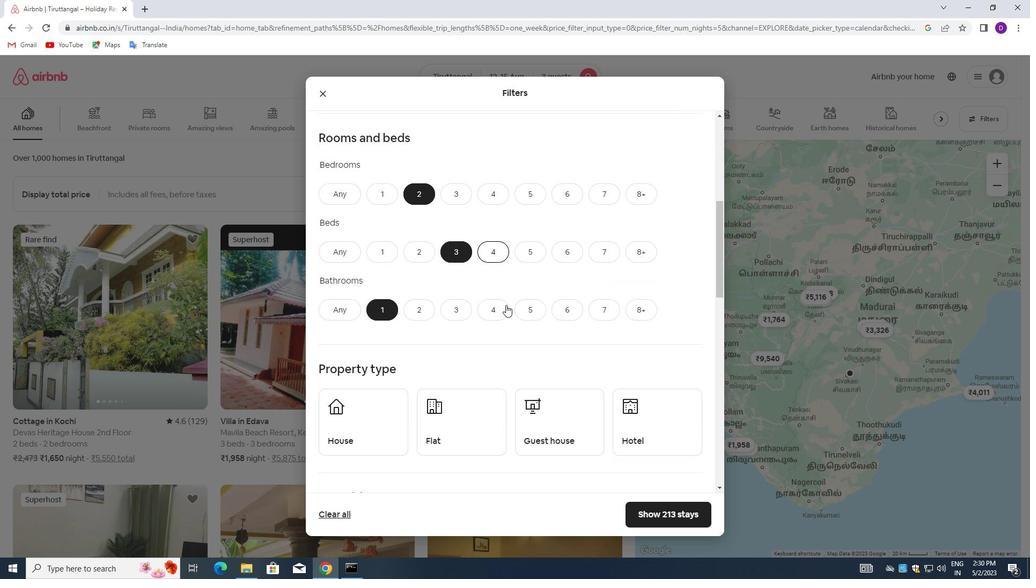 
Action: Mouse scrolled (504, 304) with delta (0, 0)
Screenshot: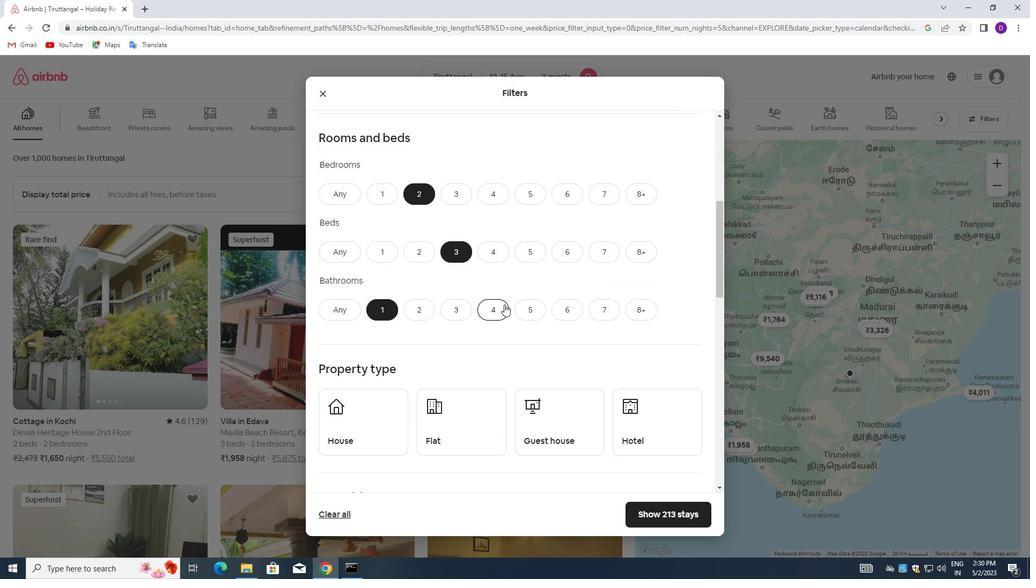 
Action: Mouse scrolled (504, 304) with delta (0, 0)
Screenshot: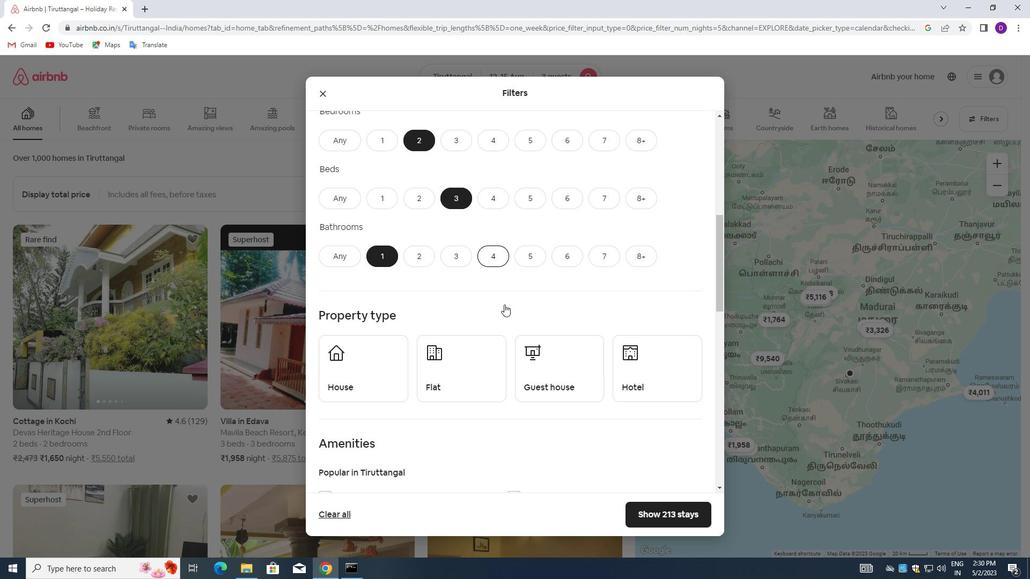 
Action: Mouse moved to (379, 309)
Screenshot: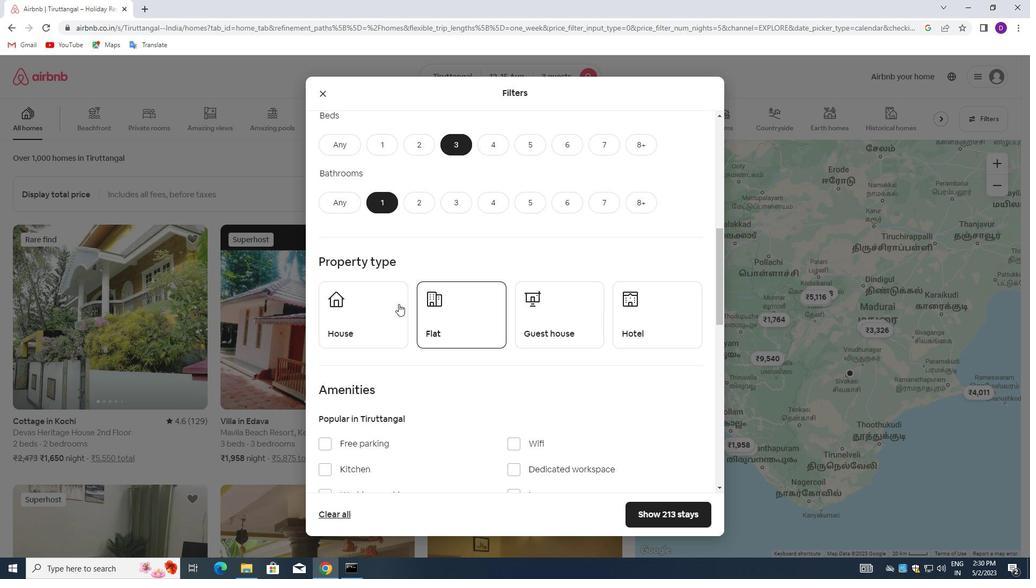 
Action: Mouse pressed left at (379, 309)
Screenshot: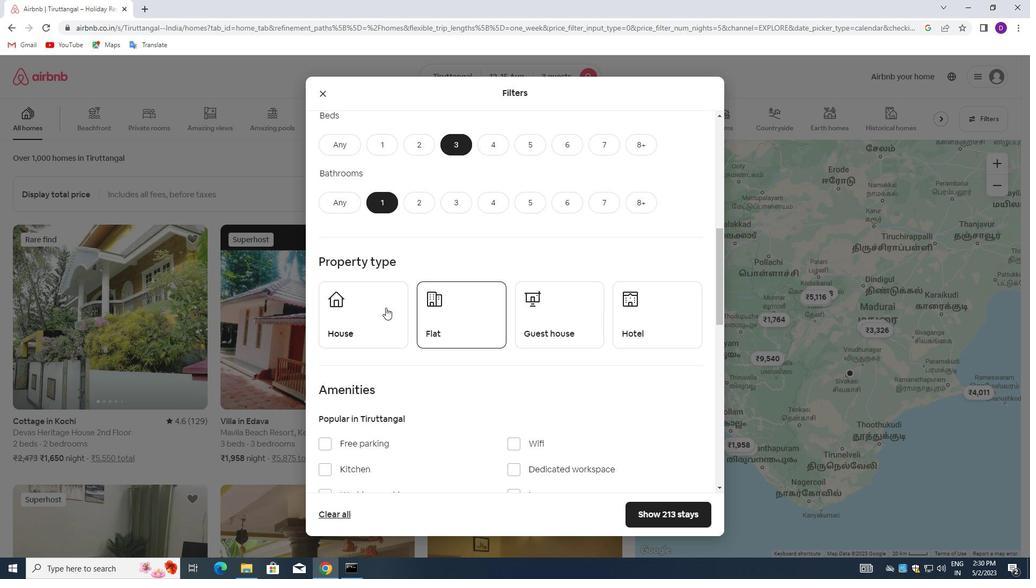 
Action: Mouse moved to (451, 313)
Screenshot: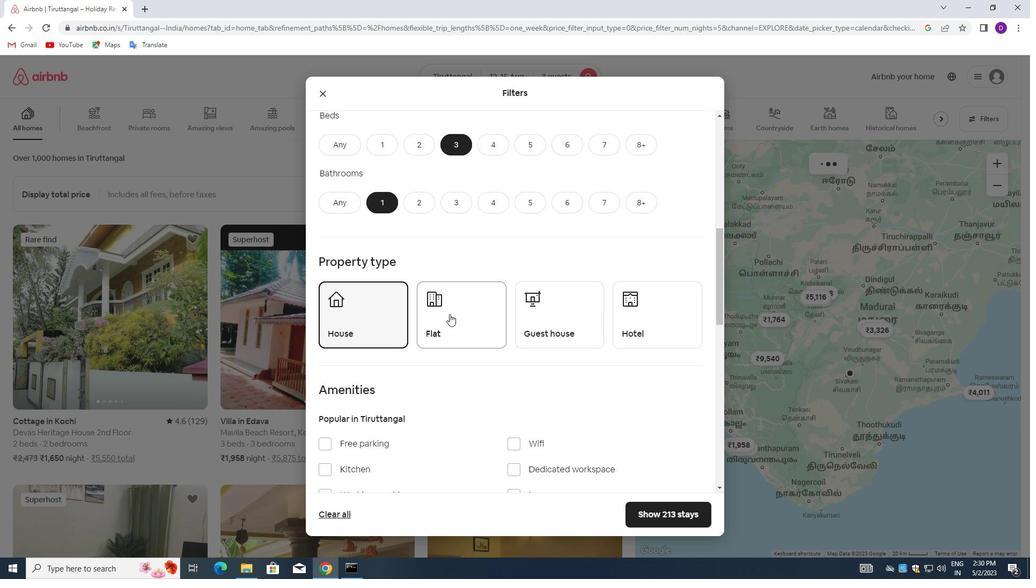 
Action: Mouse pressed left at (451, 313)
Screenshot: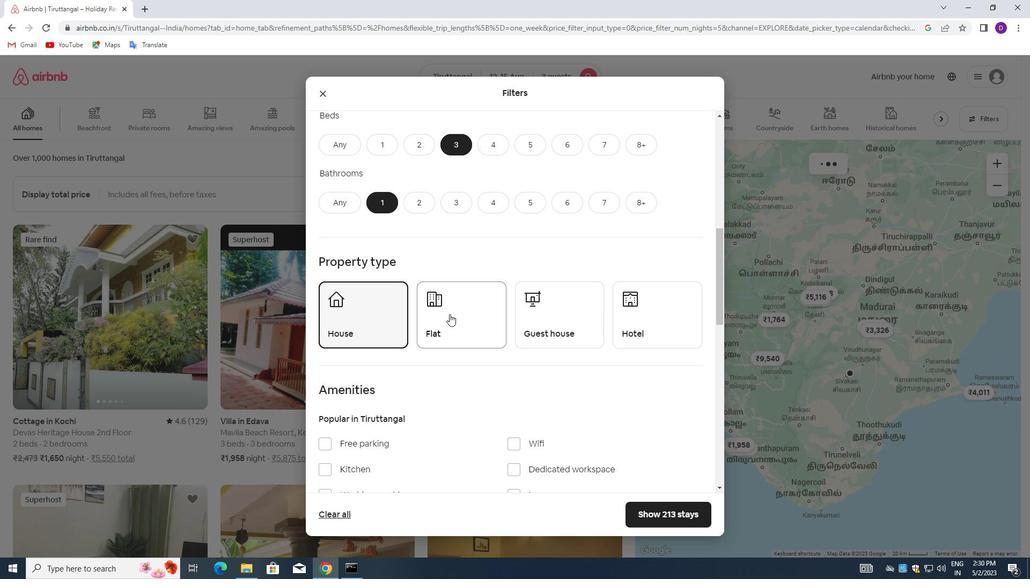 
Action: Mouse moved to (549, 314)
Screenshot: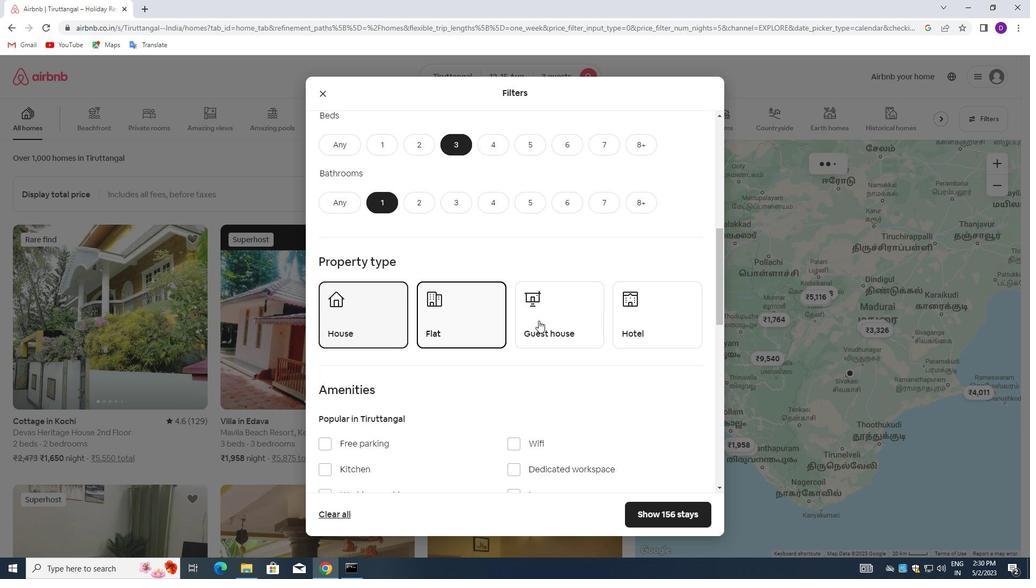 
Action: Mouse pressed left at (549, 314)
Screenshot: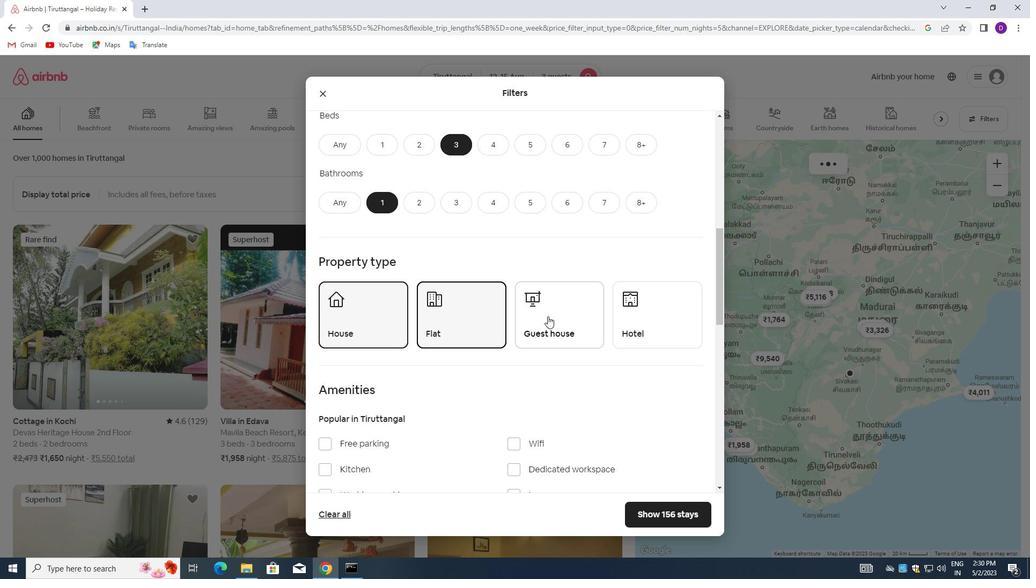 
Action: Mouse moved to (430, 338)
Screenshot: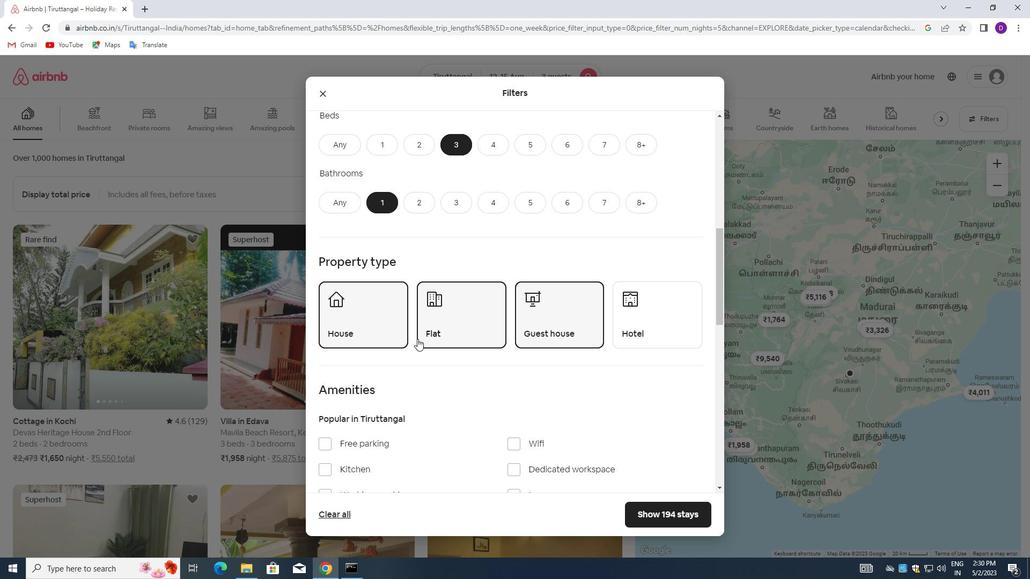 
Action: Mouse scrolled (430, 337) with delta (0, 0)
Screenshot: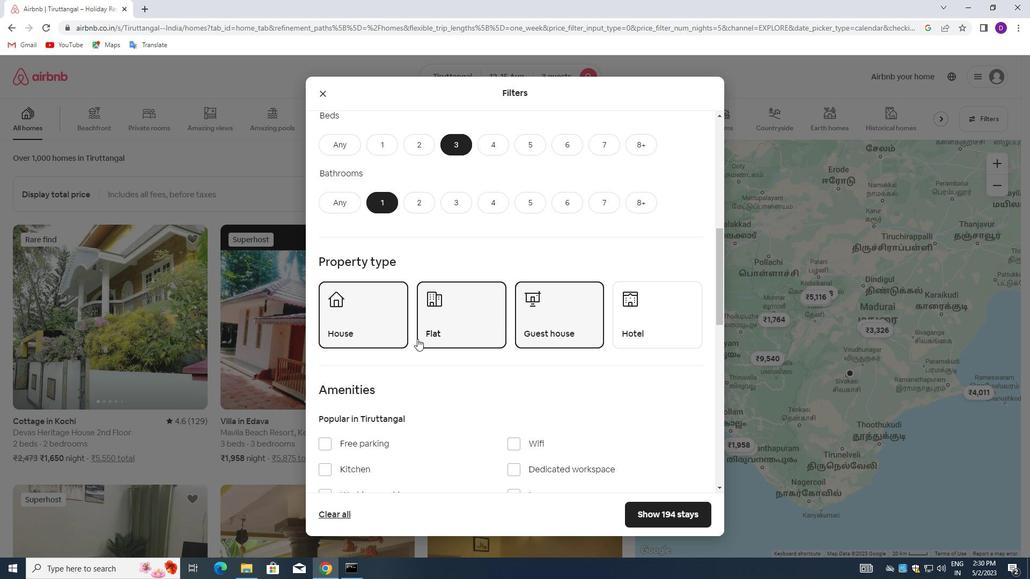 
Action: Mouse moved to (464, 332)
Screenshot: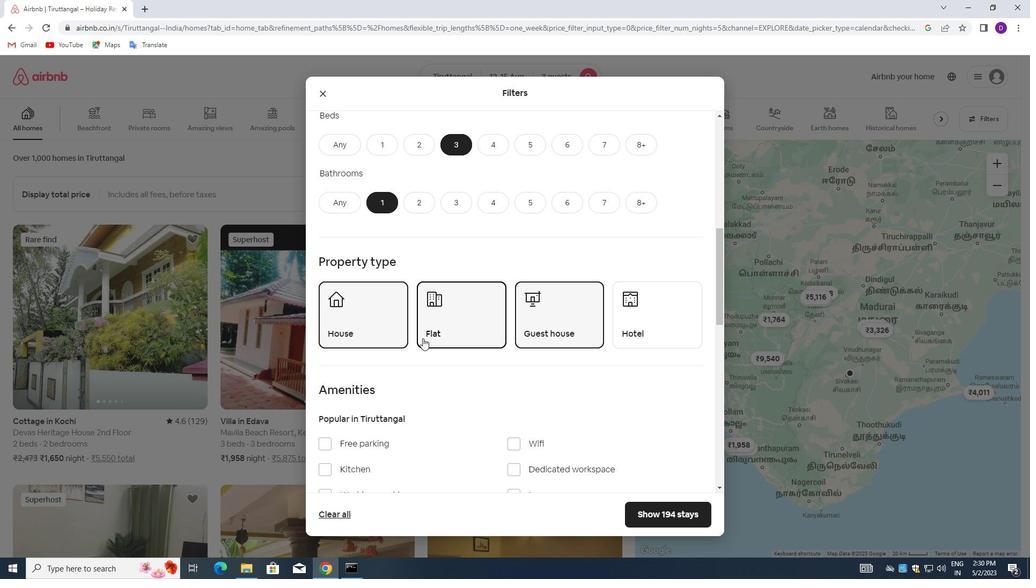 
Action: Mouse scrolled (464, 331) with delta (0, 0)
Screenshot: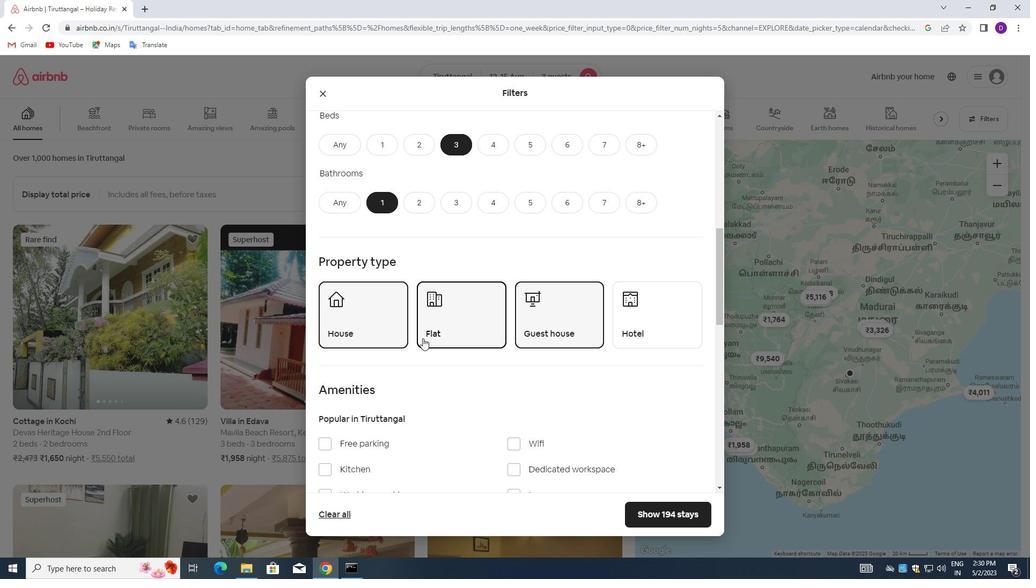 
Action: Mouse moved to (466, 331)
Screenshot: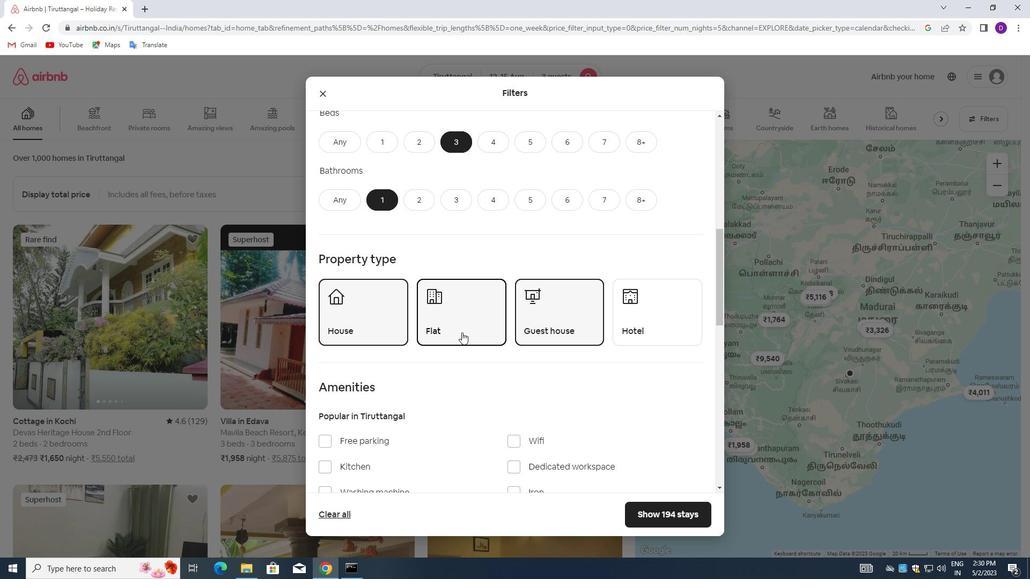 
Action: Mouse scrolled (466, 331) with delta (0, 0)
Screenshot: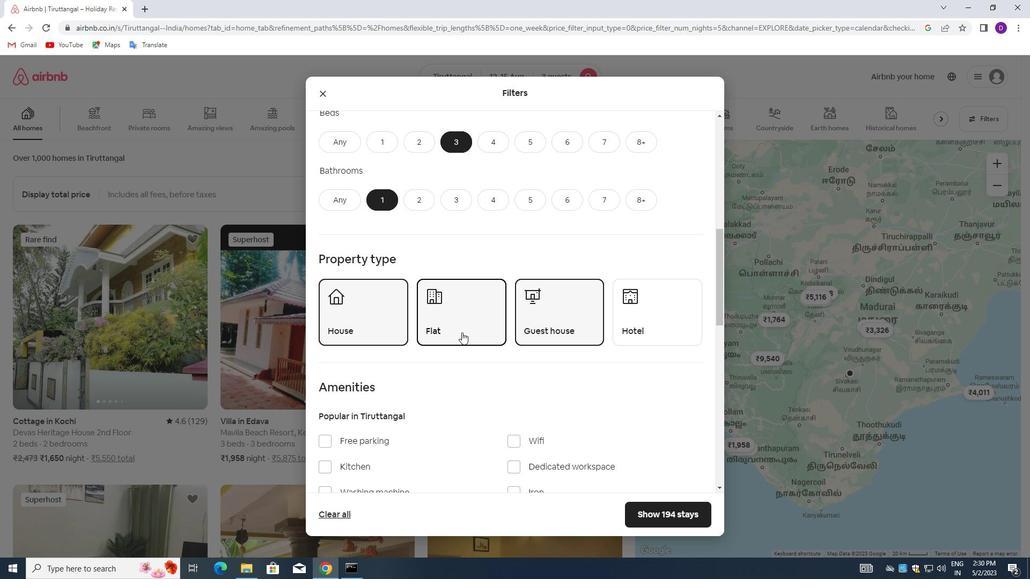 
Action: Mouse moved to (467, 331)
Screenshot: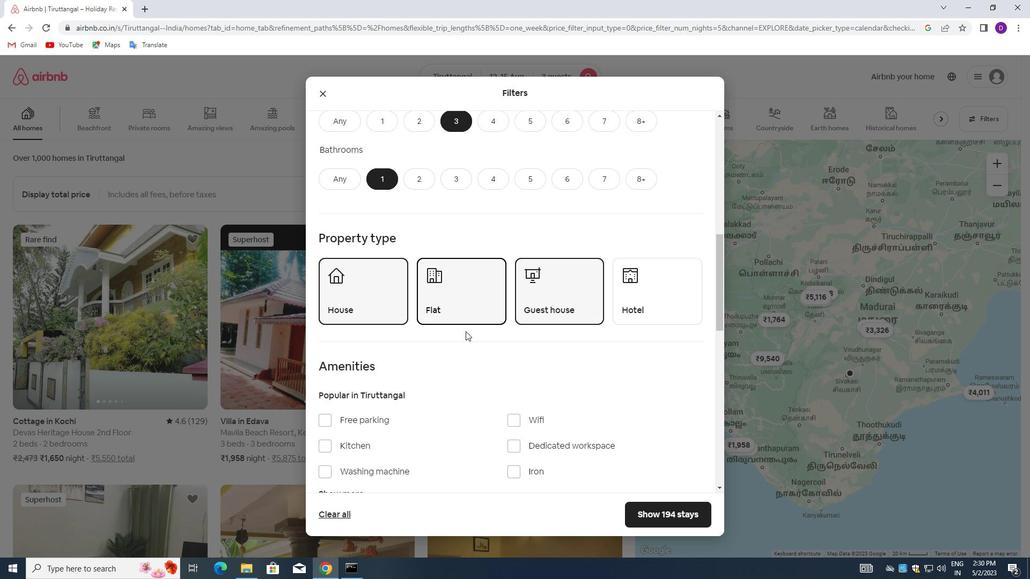 
Action: Mouse scrolled (467, 330) with delta (0, 0)
Screenshot: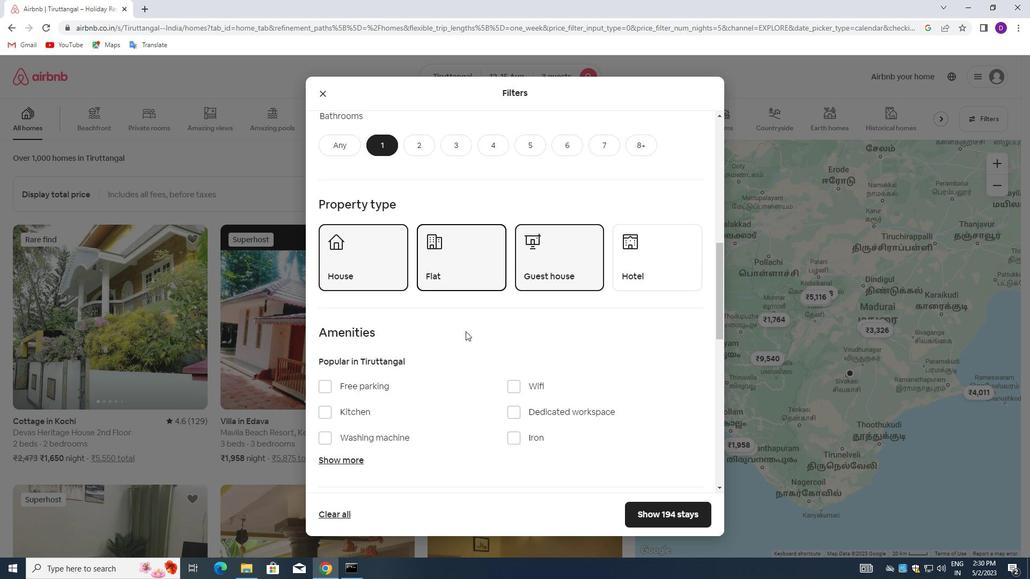 
Action: Mouse moved to (507, 329)
Screenshot: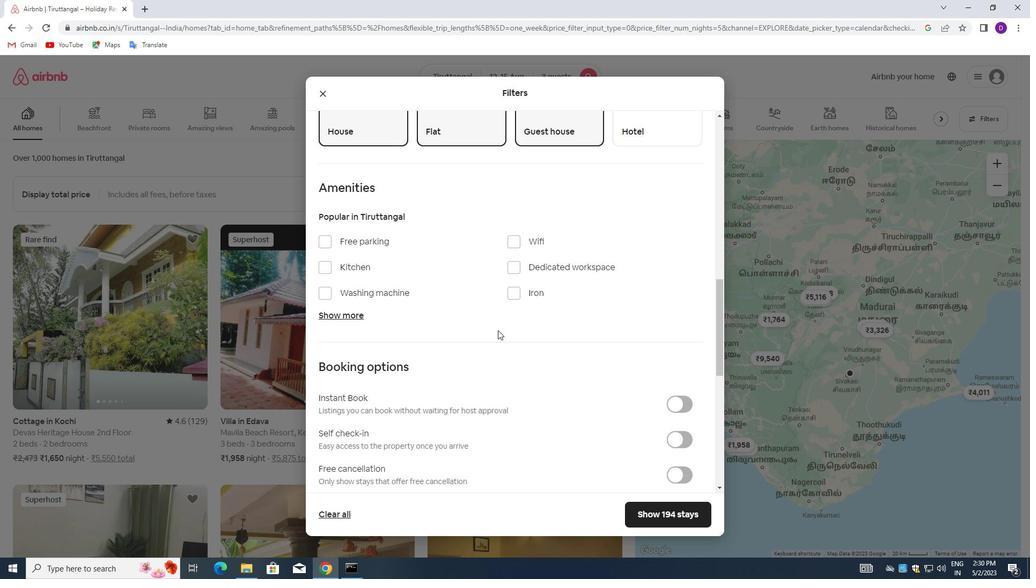 
Action: Mouse scrolled (507, 328) with delta (0, 0)
Screenshot: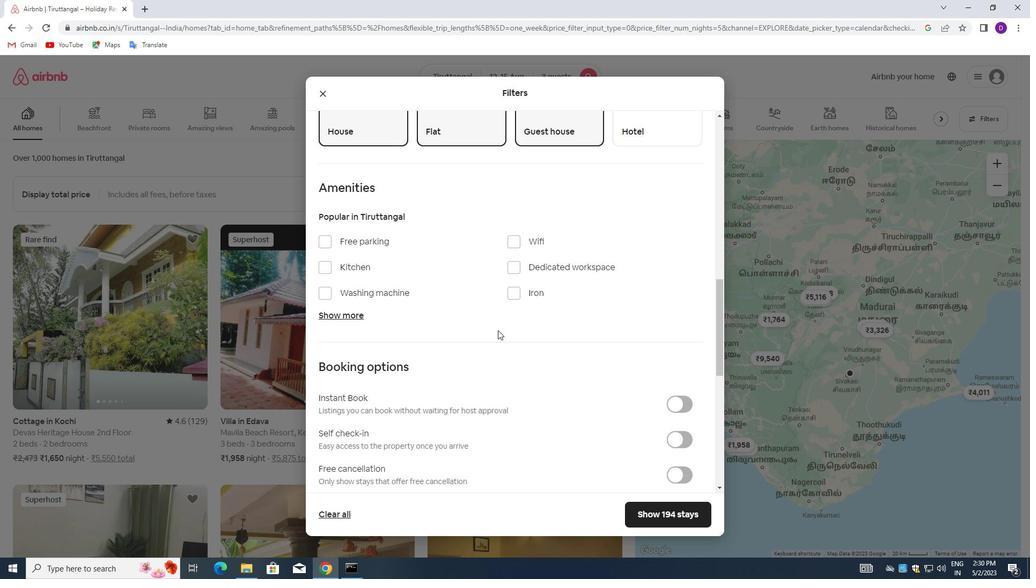 
Action: Mouse moved to (507, 329)
Screenshot: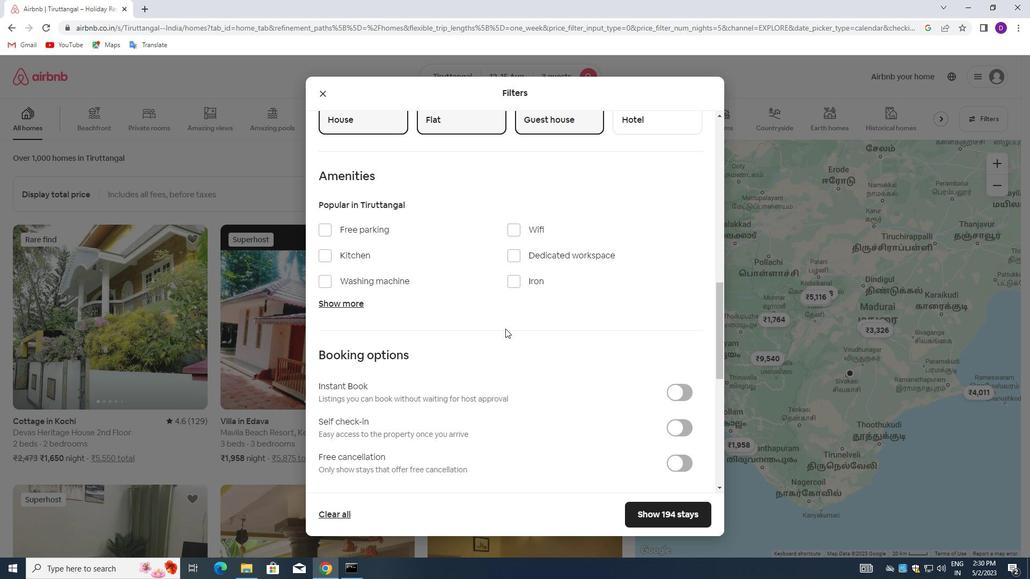 
Action: Mouse scrolled (507, 328) with delta (0, 0)
Screenshot: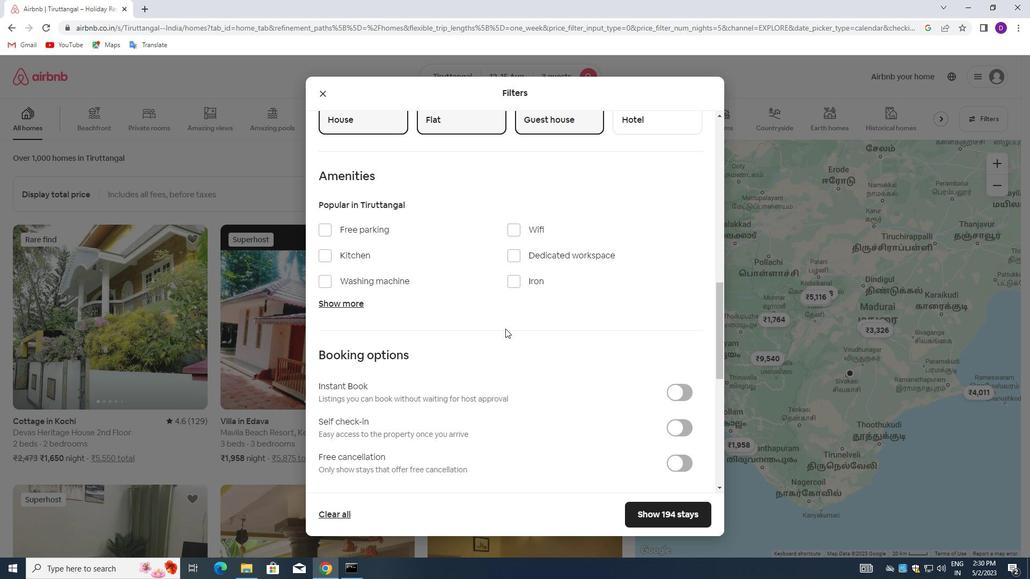 
Action: Mouse moved to (679, 316)
Screenshot: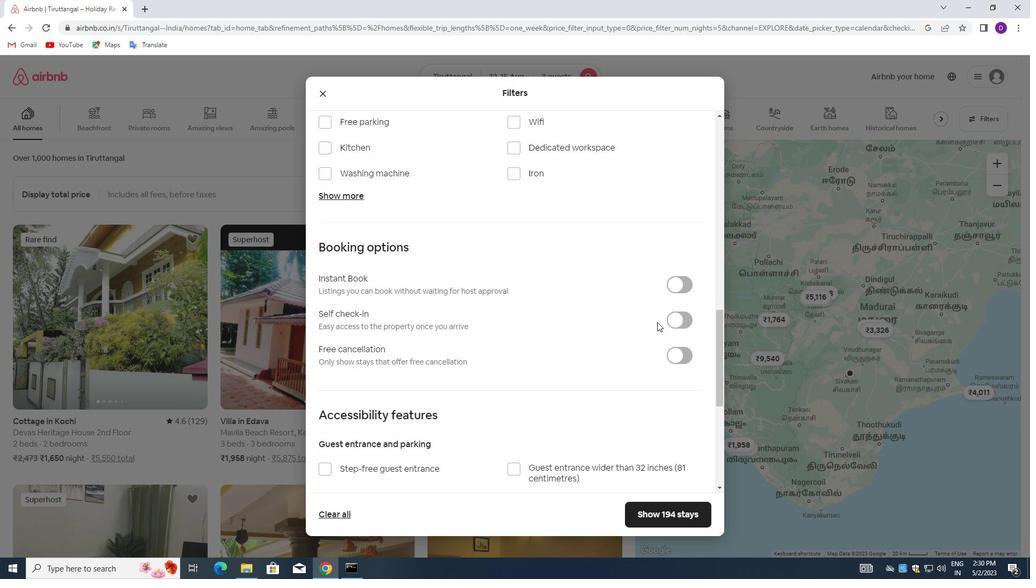 
Action: Mouse pressed left at (679, 316)
Screenshot: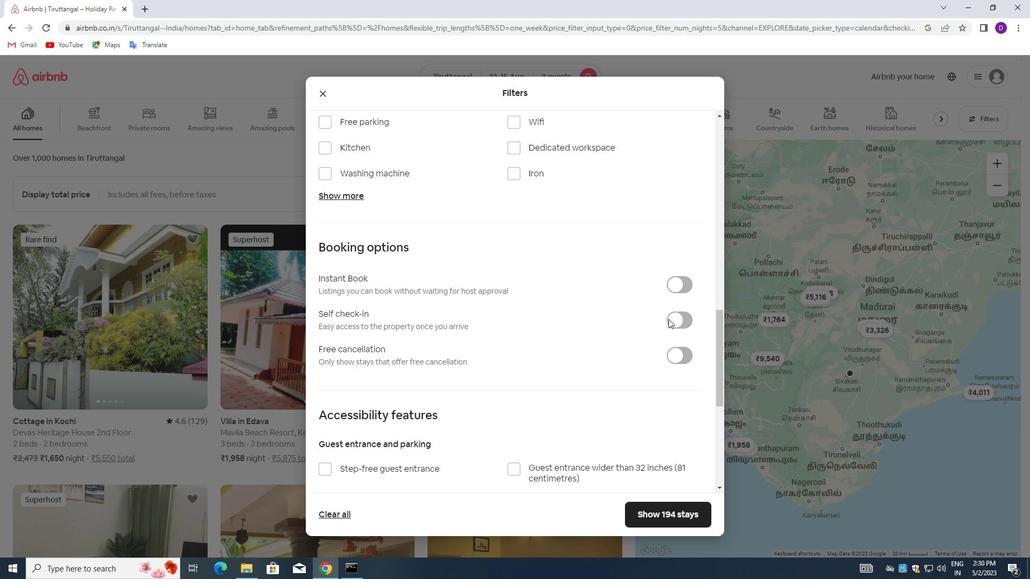 
Action: Mouse moved to (444, 316)
Screenshot: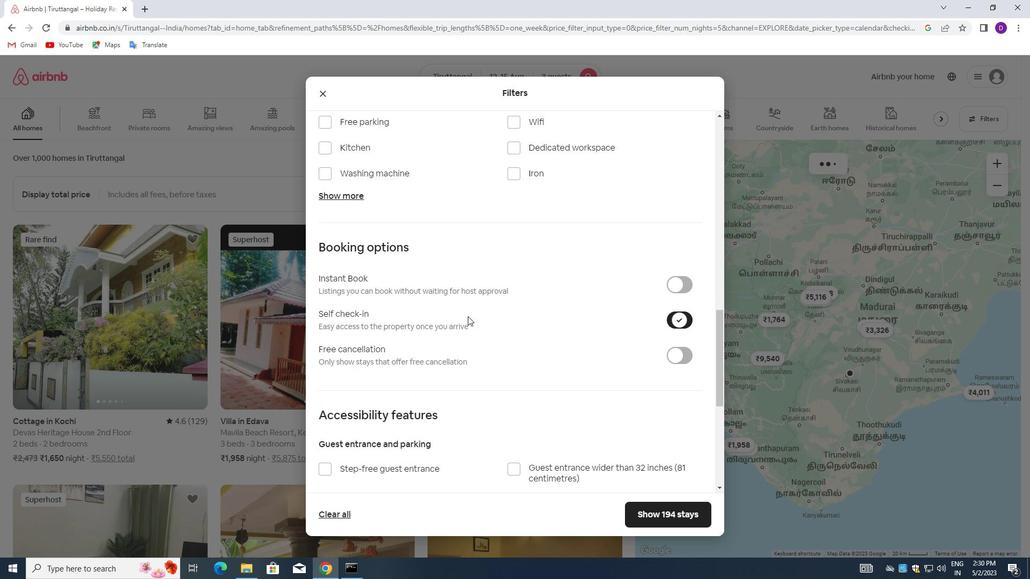 
Action: Mouse scrolled (444, 316) with delta (0, 0)
Screenshot: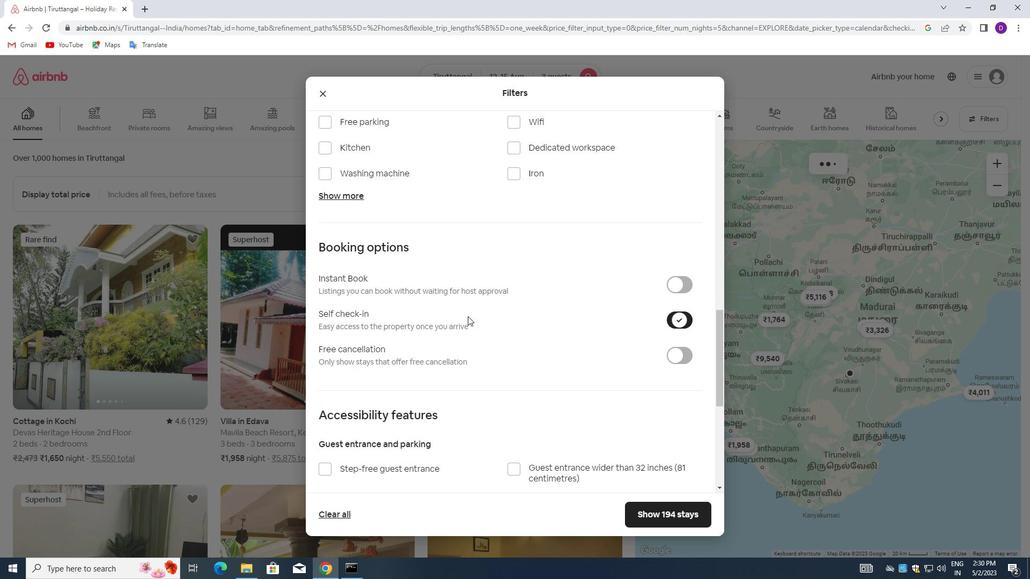 
Action: Mouse moved to (443, 316)
Screenshot: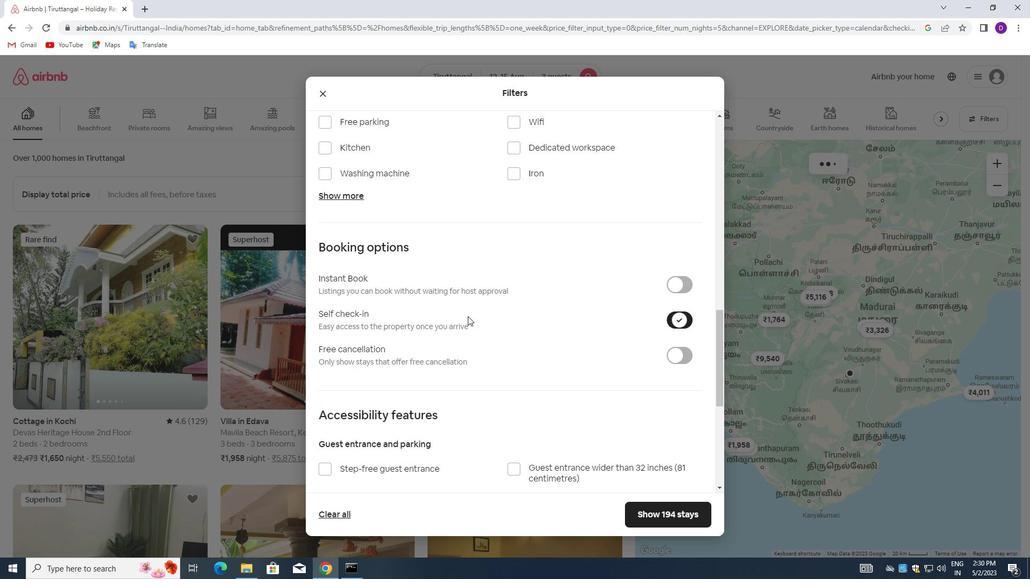 
Action: Mouse scrolled (443, 316) with delta (0, 0)
Screenshot: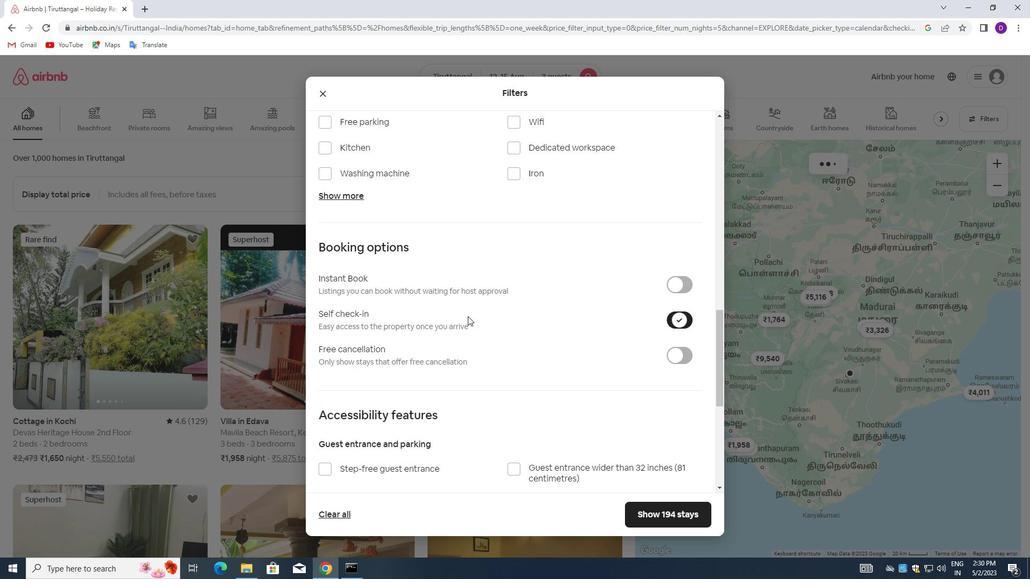 
Action: Mouse scrolled (443, 316) with delta (0, 0)
Screenshot: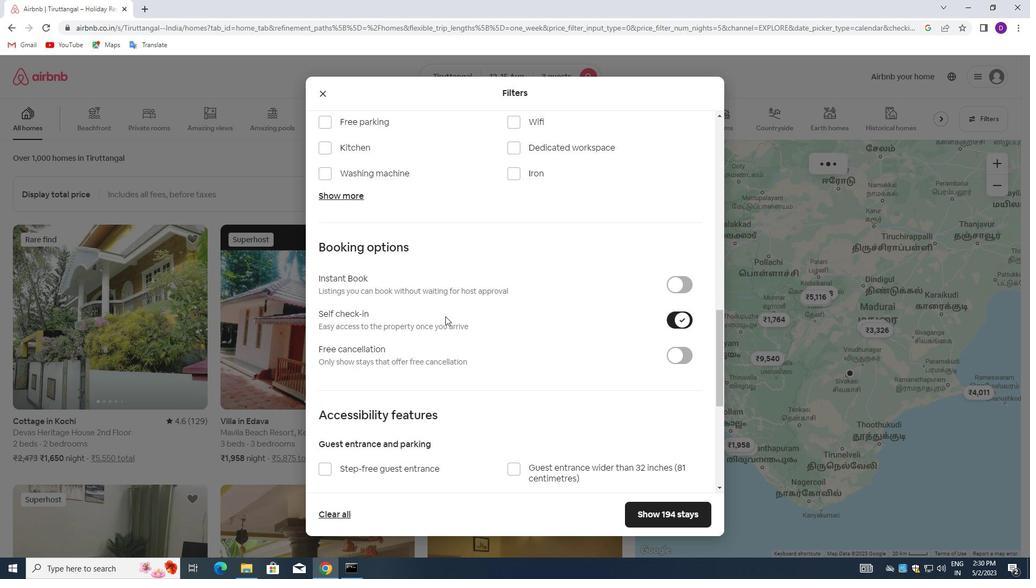 
Action: Mouse moved to (443, 316)
Screenshot: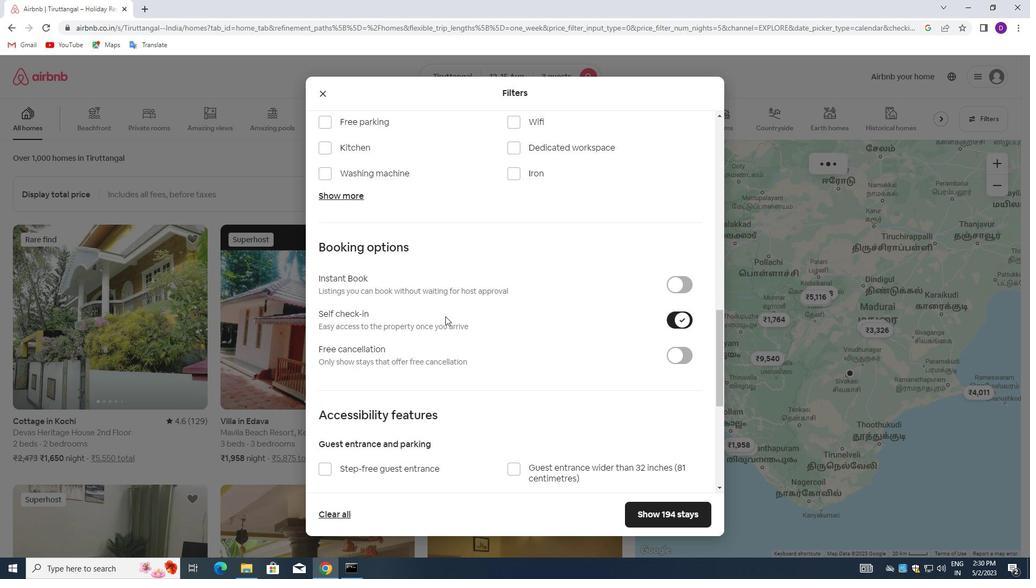 
Action: Mouse scrolled (443, 316) with delta (0, 0)
Screenshot: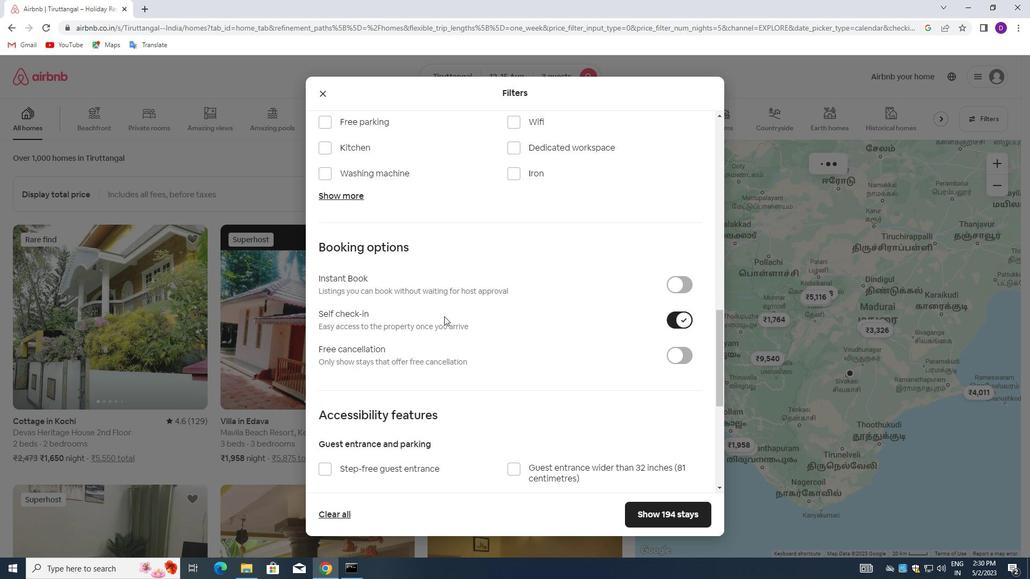 
Action: Mouse moved to (441, 319)
Screenshot: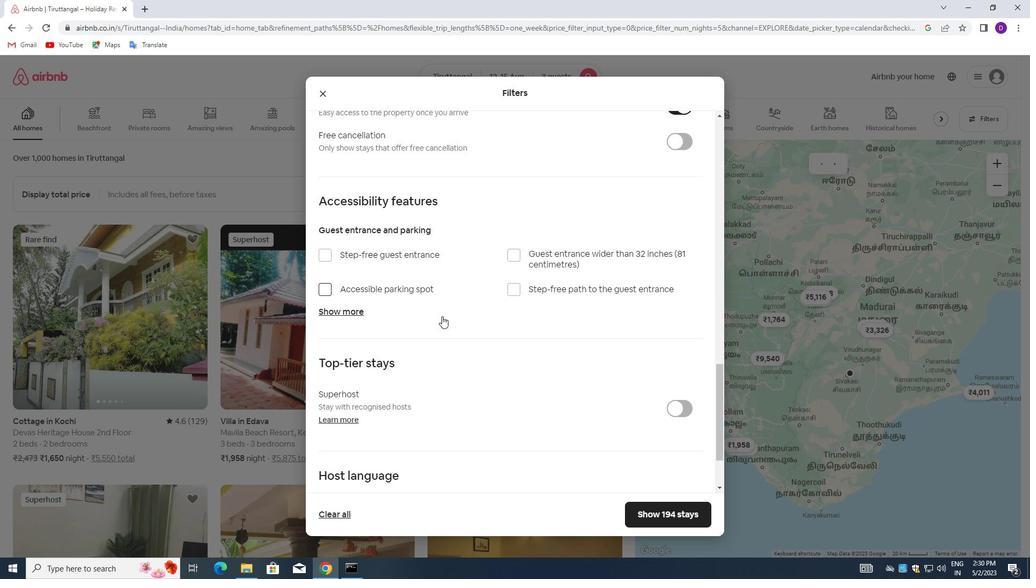 
Action: Mouse scrolled (441, 318) with delta (0, 0)
Screenshot: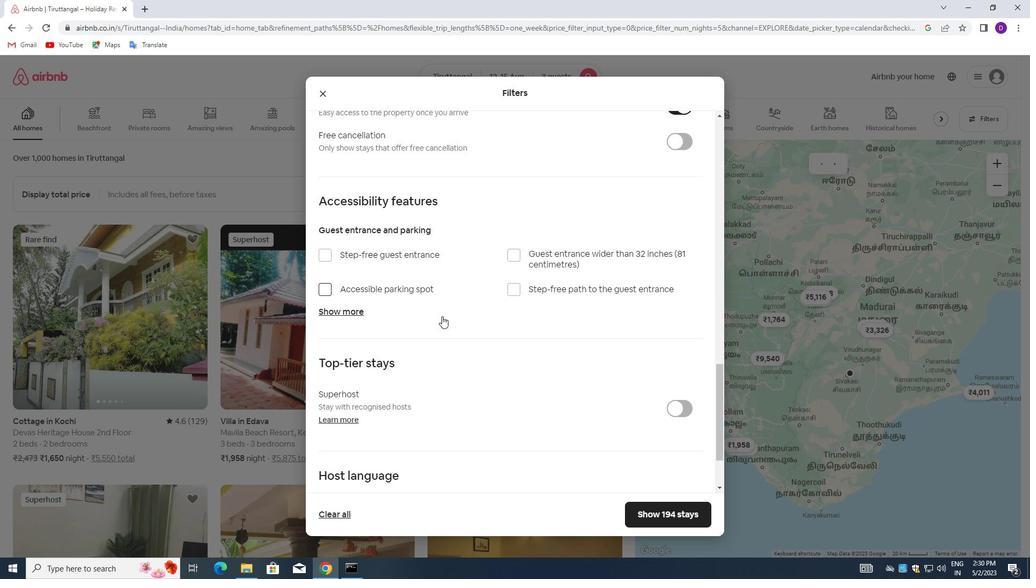 
Action: Mouse moved to (440, 324)
Screenshot: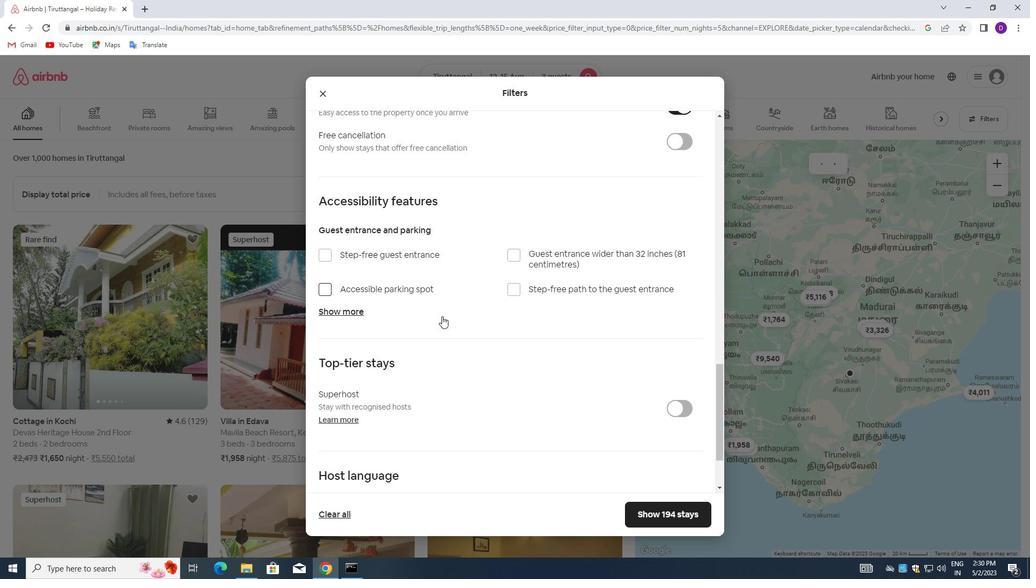 
Action: Mouse scrolled (440, 323) with delta (0, 0)
Screenshot: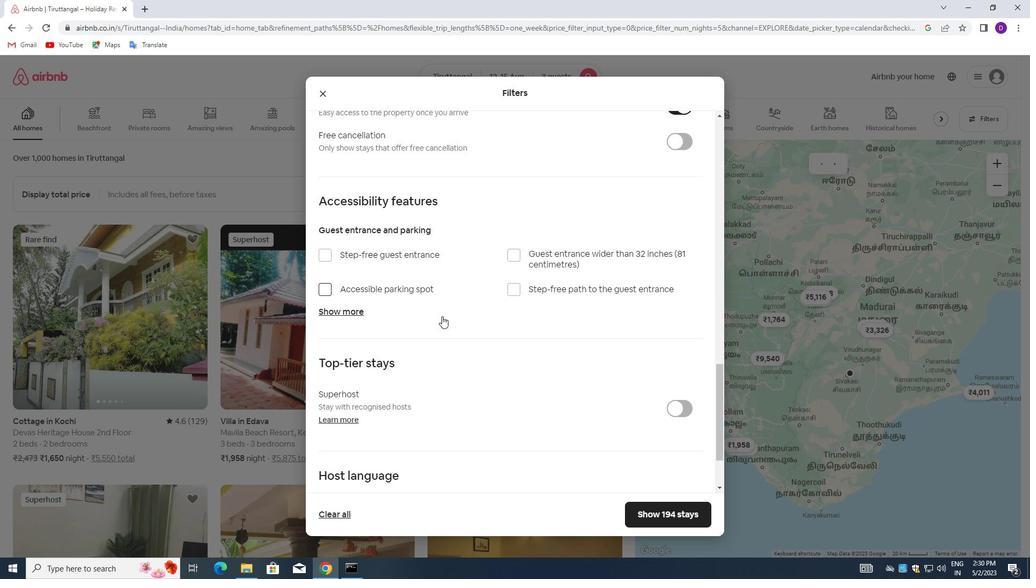 
Action: Mouse moved to (438, 329)
Screenshot: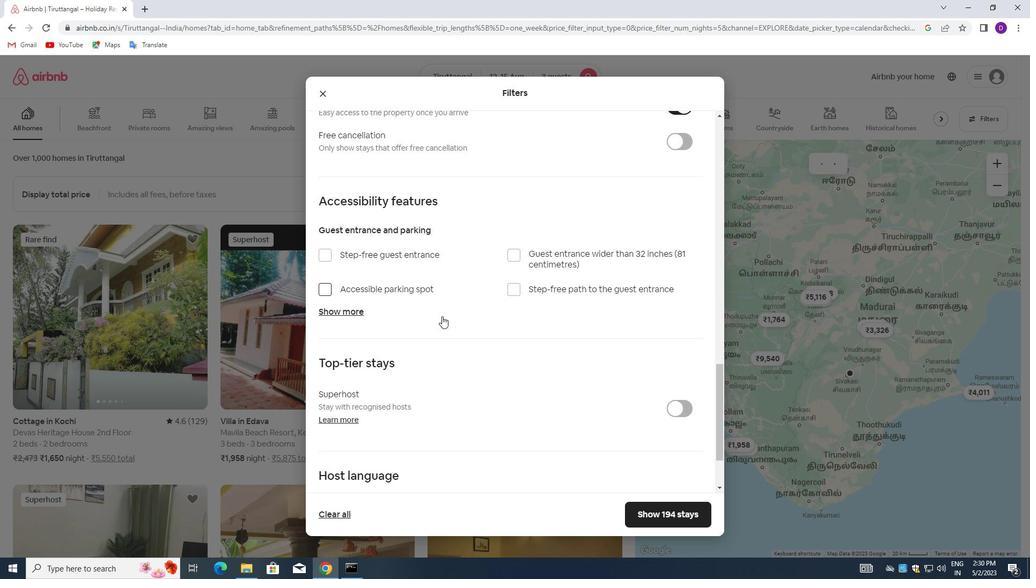 
Action: Mouse scrolled (438, 329) with delta (0, 0)
Screenshot: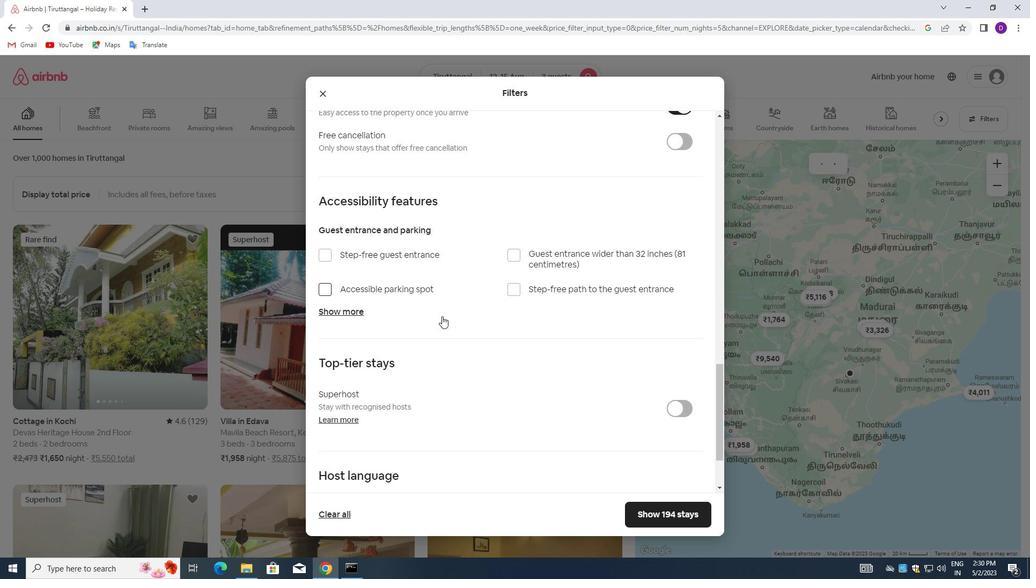 
Action: Mouse moved to (435, 335)
Screenshot: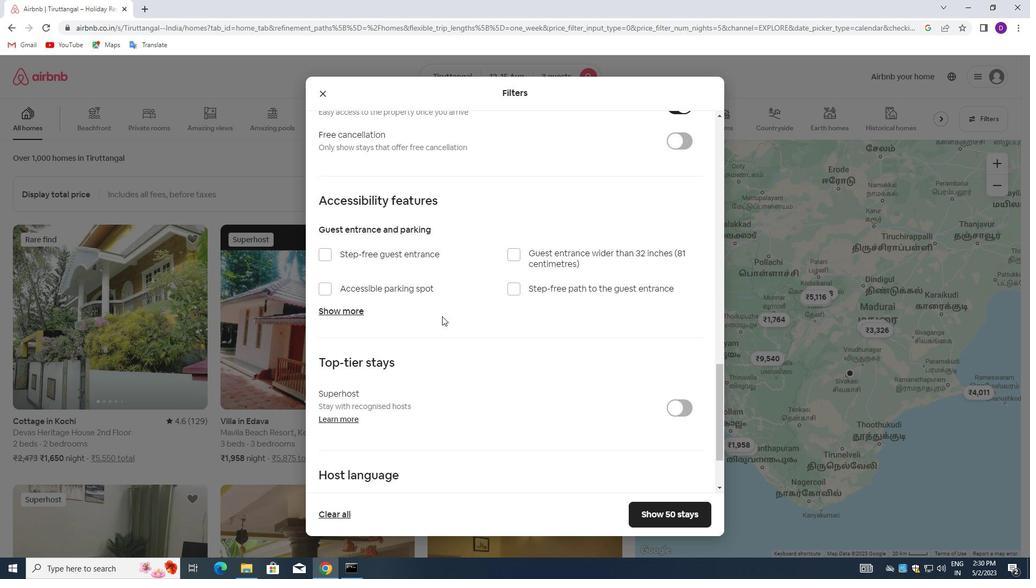 
Action: Mouse scrolled (435, 334) with delta (0, 0)
Screenshot: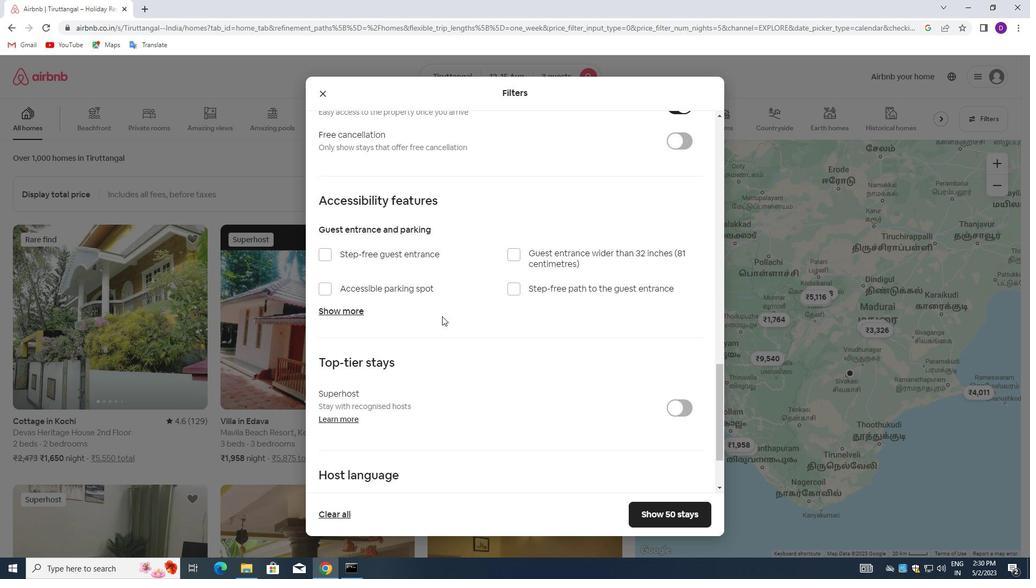 
Action: Mouse moved to (433, 337)
Screenshot: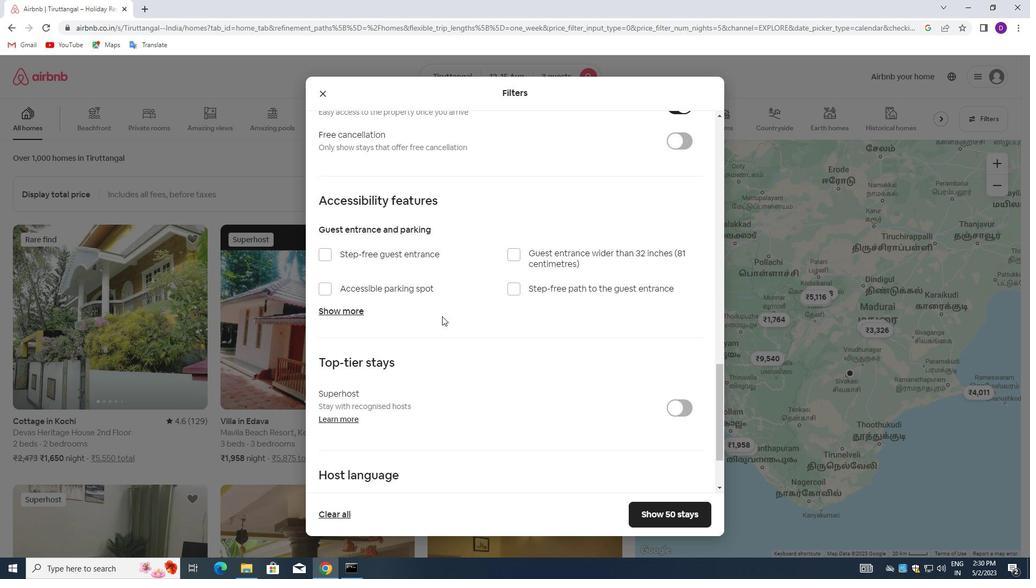 
Action: Mouse scrolled (433, 337) with delta (0, 0)
Screenshot: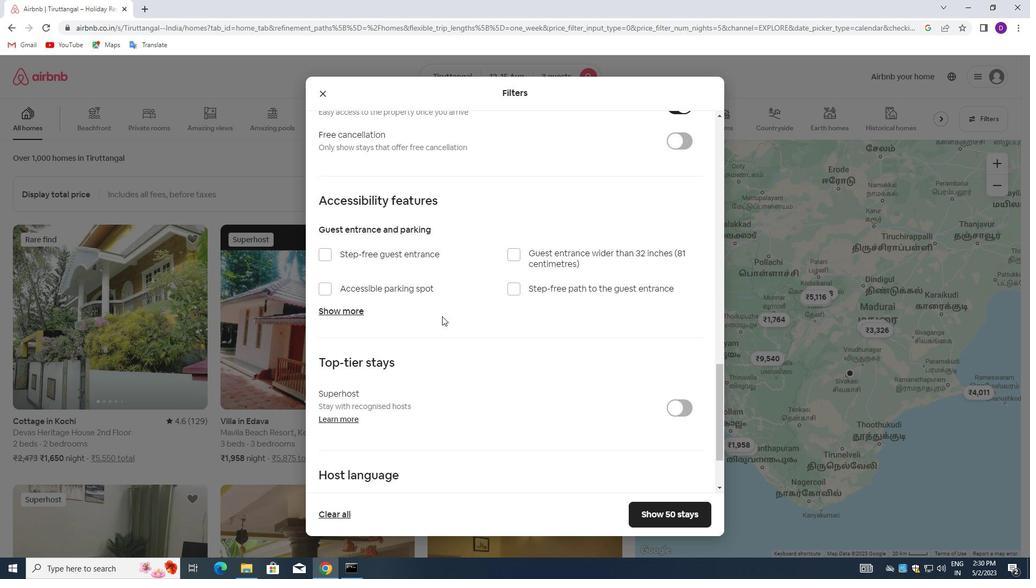 
Action: Mouse moved to (431, 342)
Screenshot: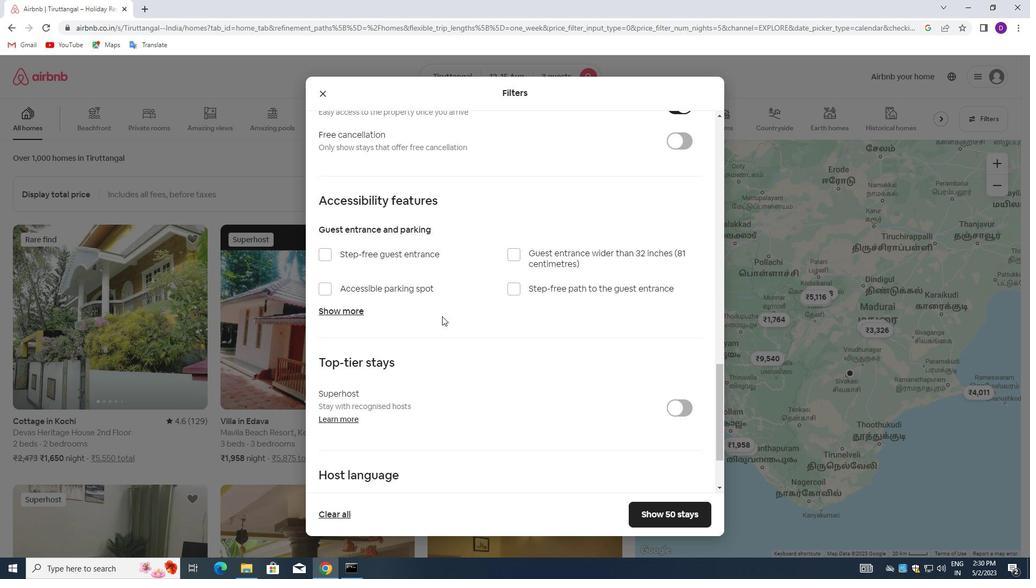 
Action: Mouse scrolled (431, 341) with delta (0, 0)
Screenshot: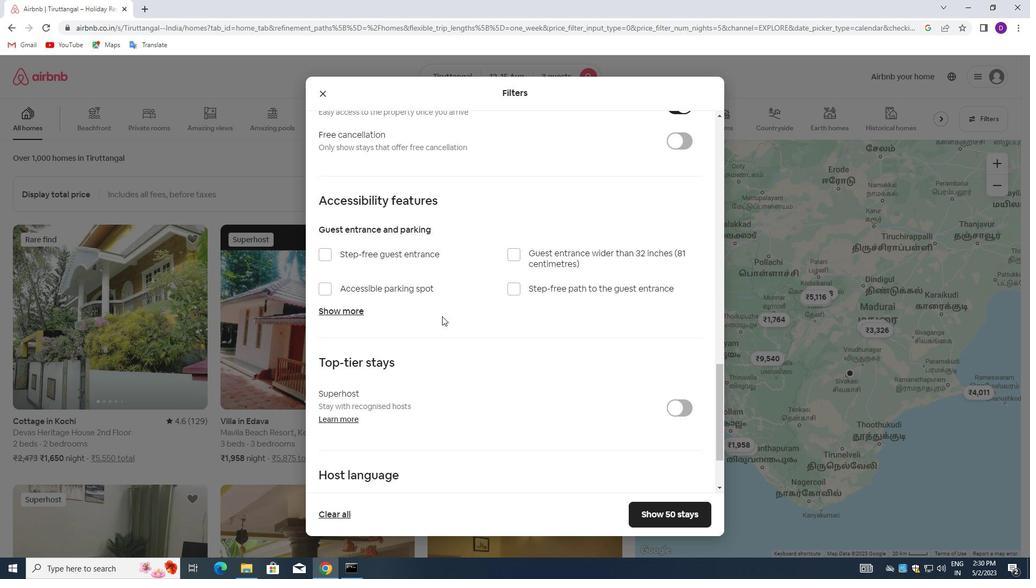 
Action: Mouse moved to (322, 410)
Screenshot: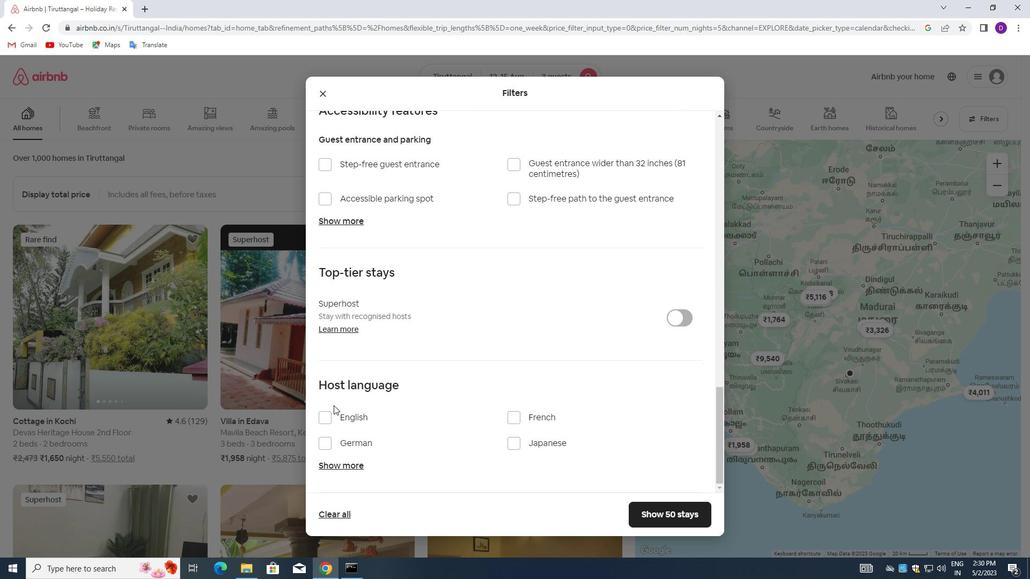 
Action: Mouse pressed left at (322, 410)
Screenshot: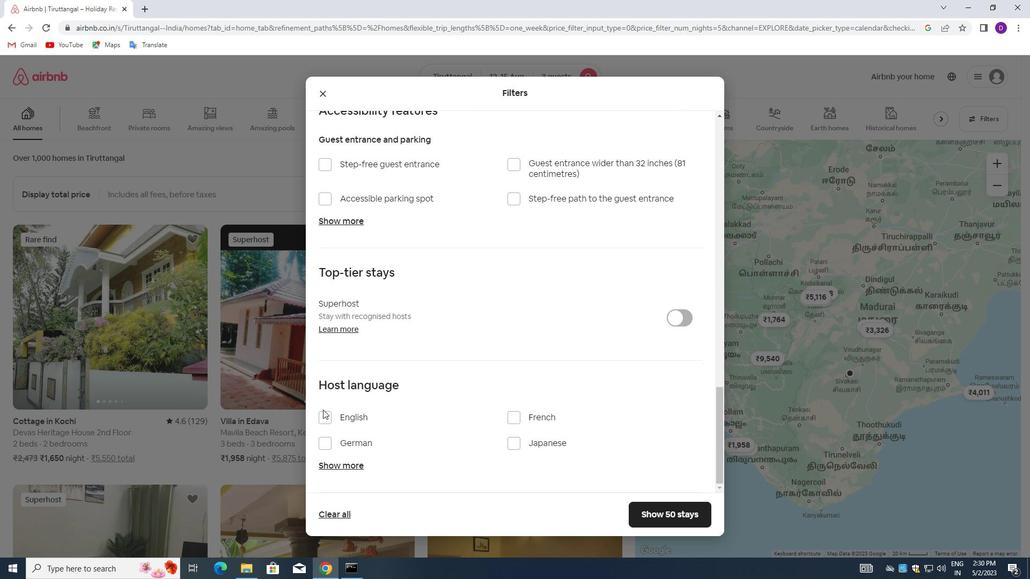 
Action: Mouse moved to (324, 416)
Screenshot: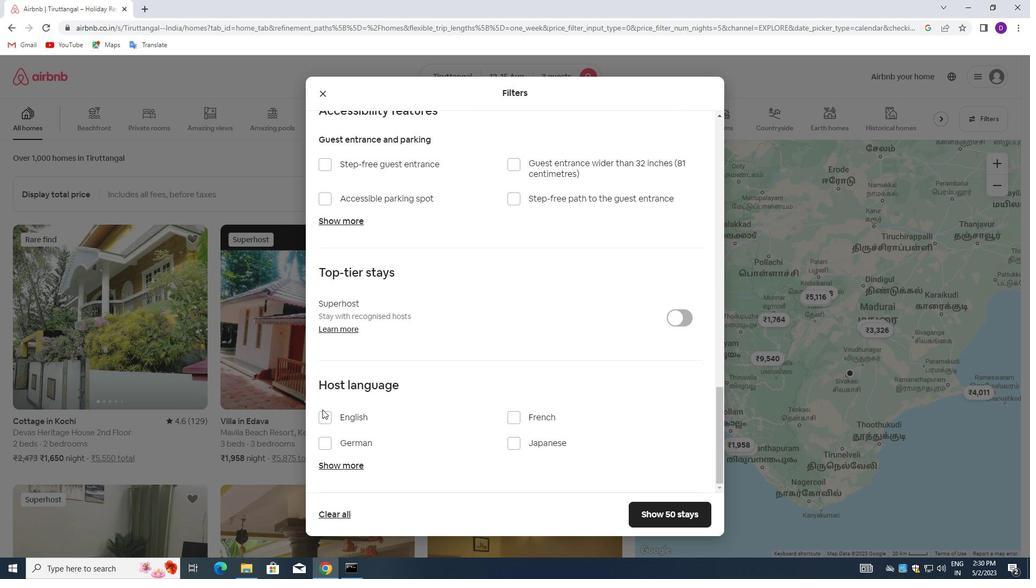 
Action: Mouse pressed left at (324, 416)
Screenshot: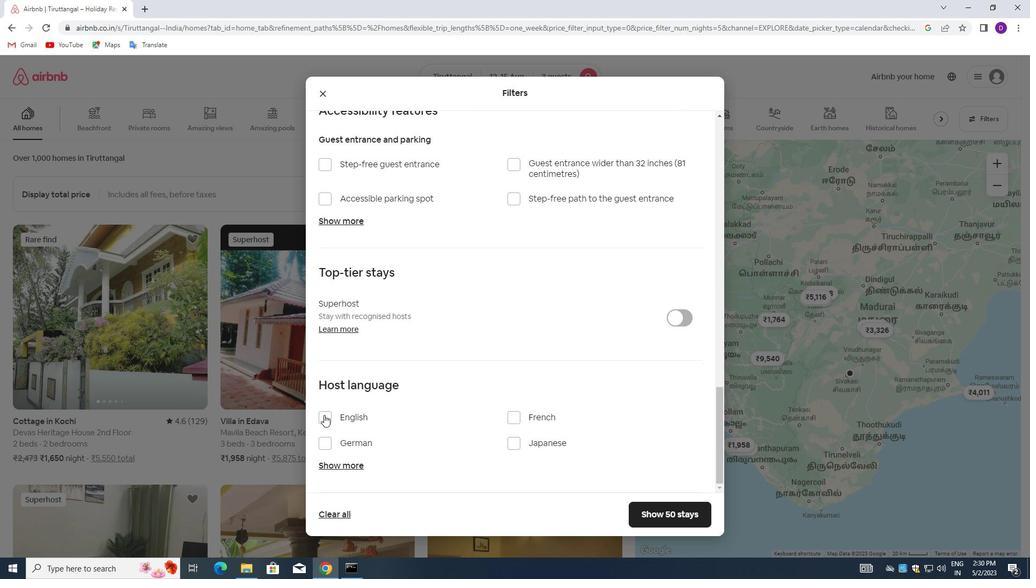 
Action: Mouse moved to (652, 514)
Screenshot: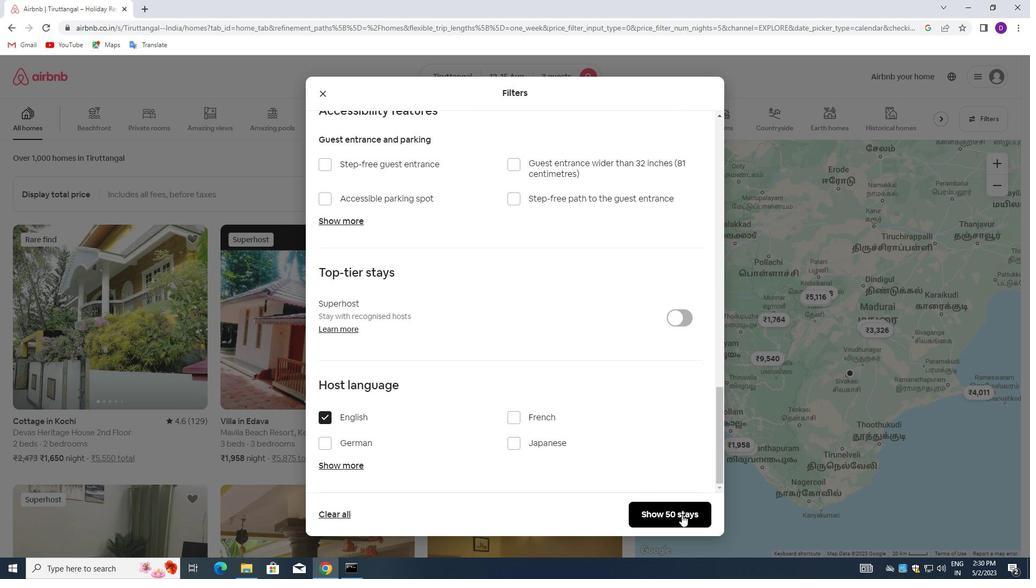 
Action: Mouse pressed left at (652, 514)
Screenshot: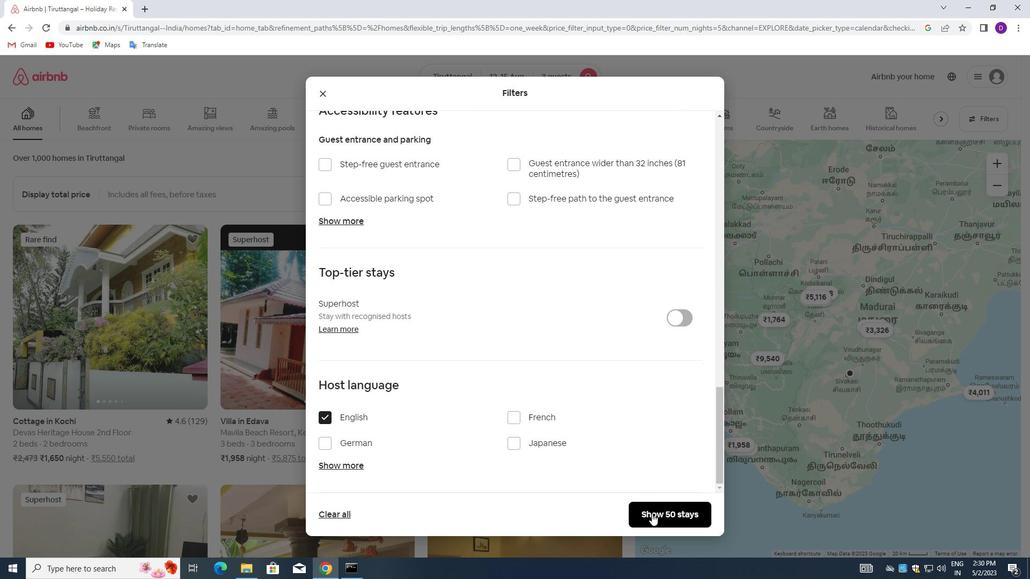 
Action: Mouse moved to (652, 513)
Screenshot: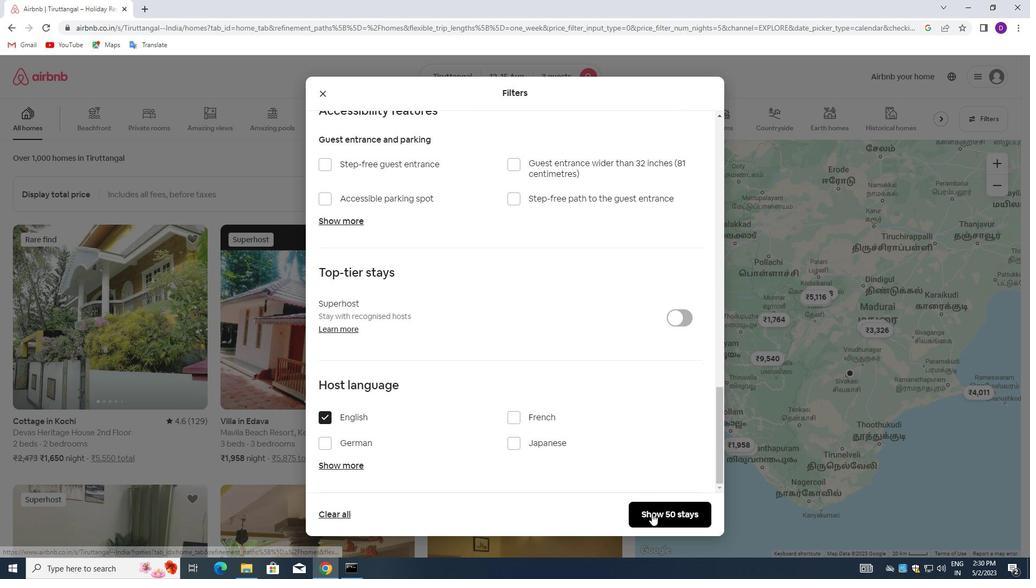 
